 Task: Create a scrum project AgileGator. Add to scrum project AgileGator a team member softage.3@softage.net and assign as Project Lead. Add to scrum project AgileGator a team member softage.4@softage.net
Action: Mouse moved to (193, 54)
Screenshot: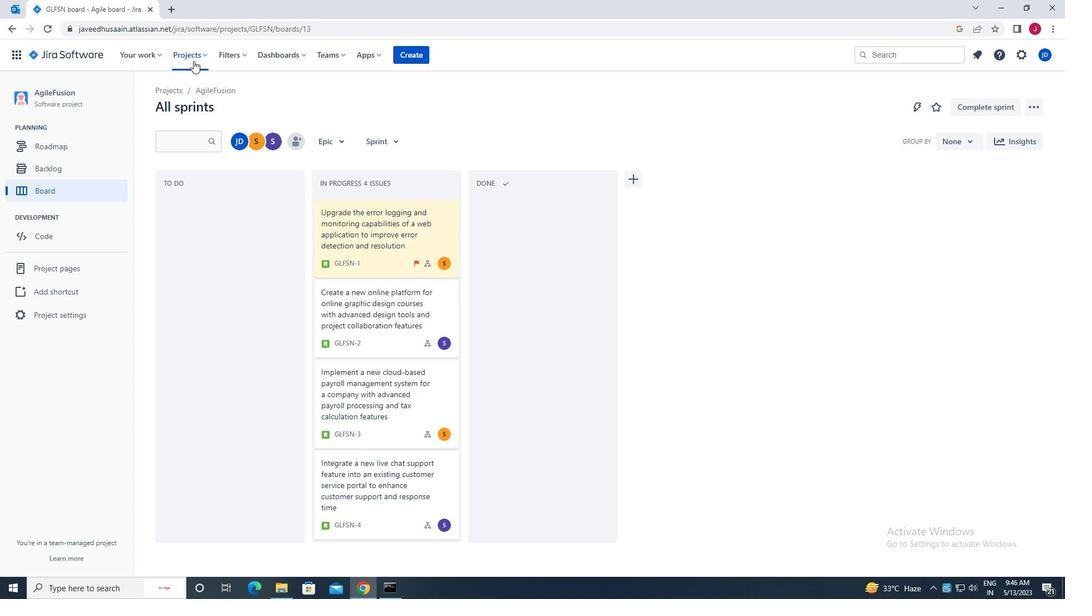 
Action: Mouse pressed left at (193, 54)
Screenshot: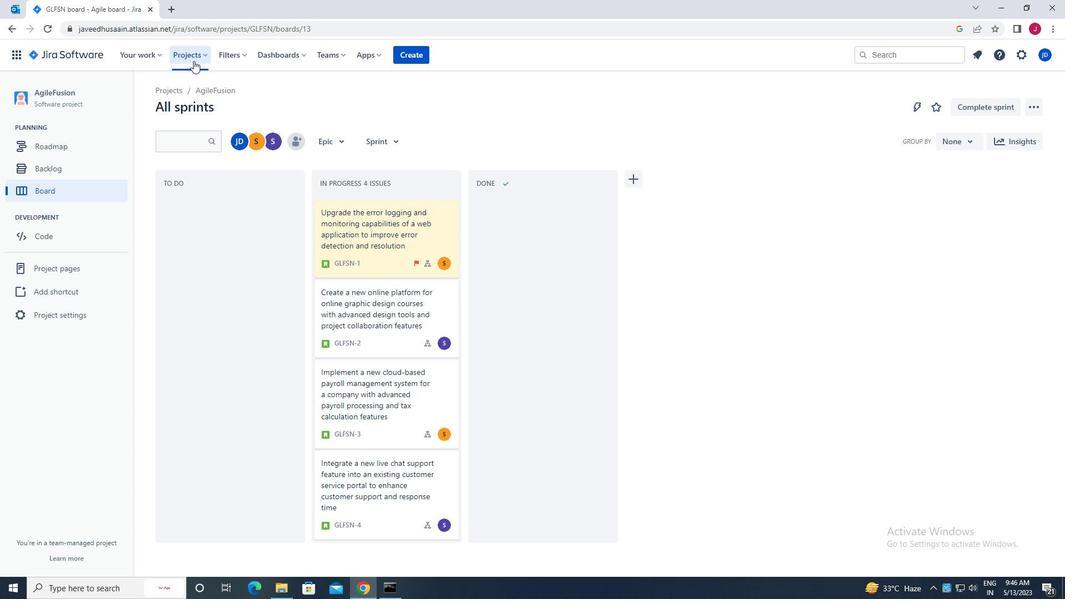 
Action: Mouse moved to (209, 276)
Screenshot: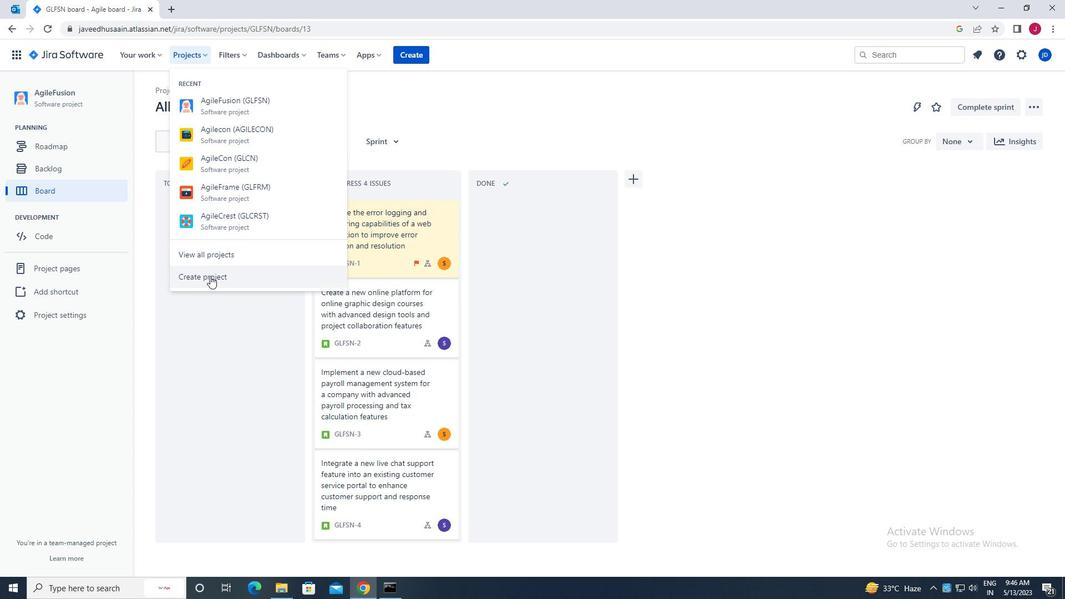 
Action: Mouse pressed left at (209, 276)
Screenshot: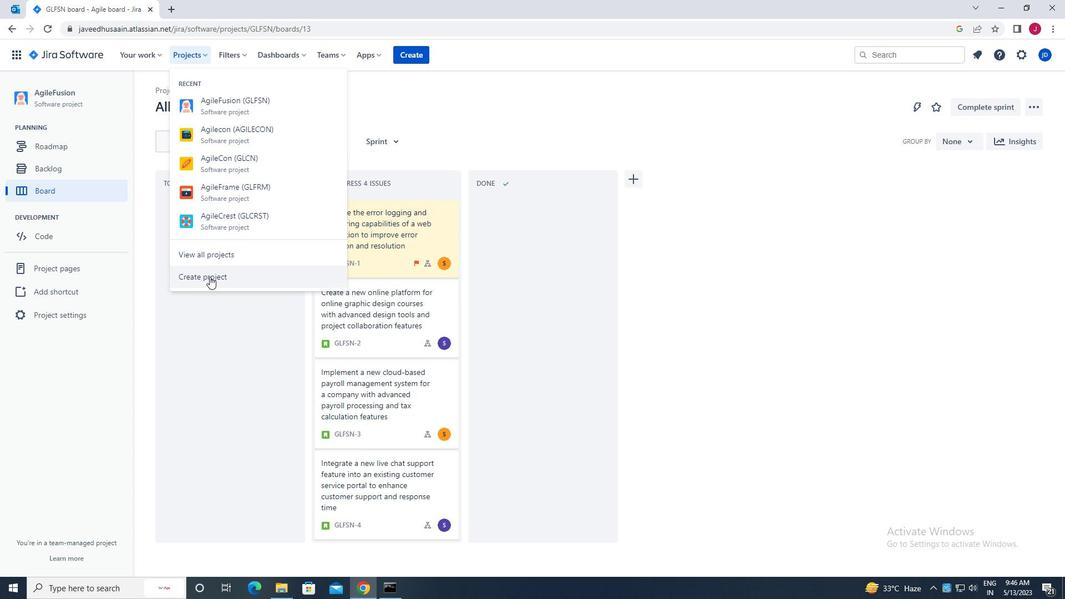 
Action: Mouse moved to (680, 278)
Screenshot: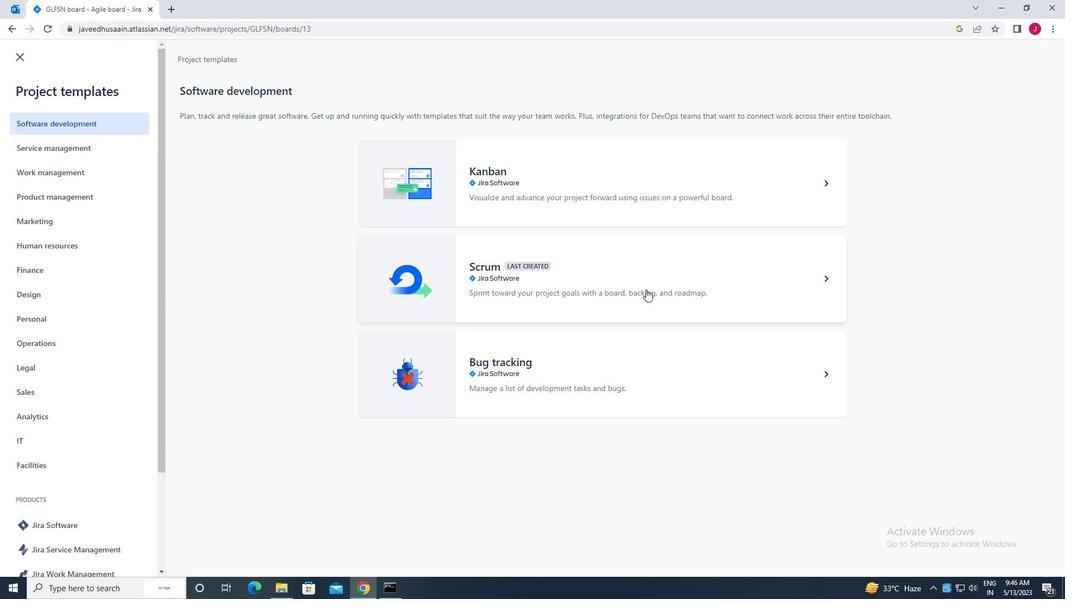 
Action: Mouse pressed left at (680, 278)
Screenshot: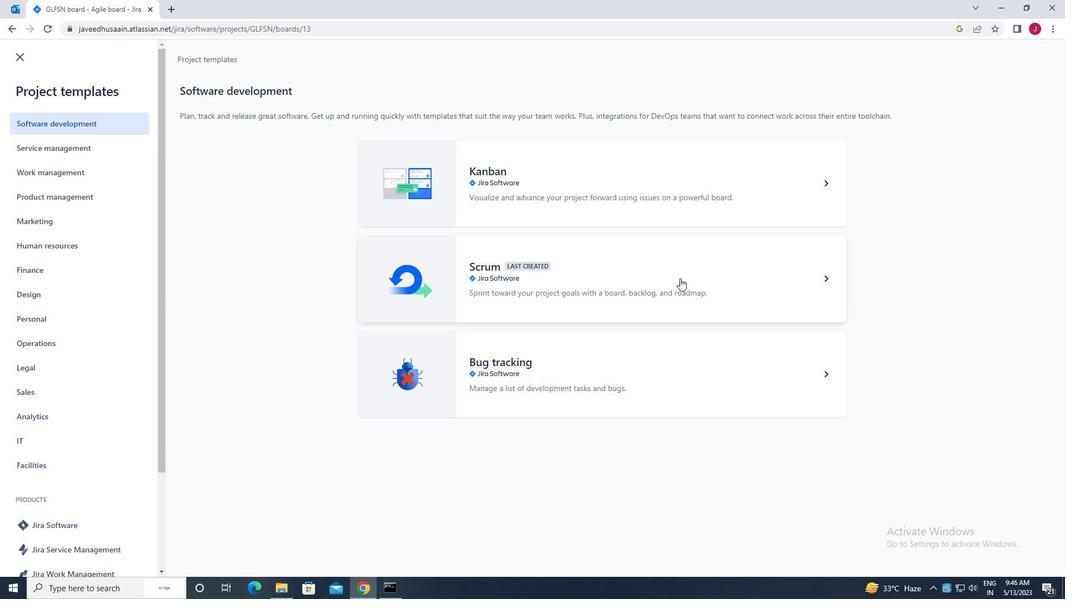 
Action: Mouse moved to (827, 553)
Screenshot: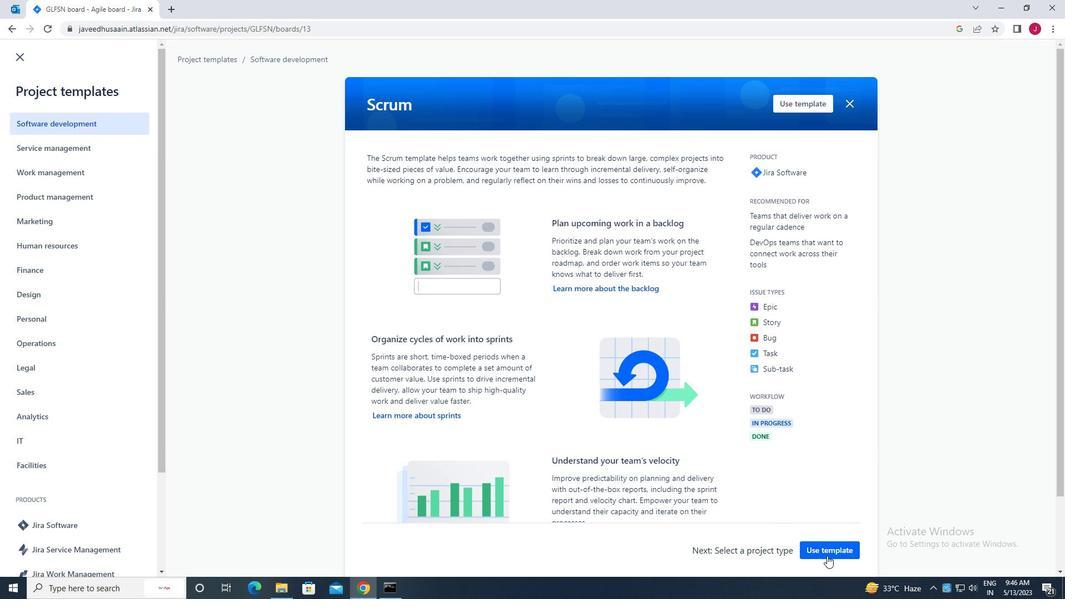 
Action: Mouse pressed left at (827, 553)
Screenshot: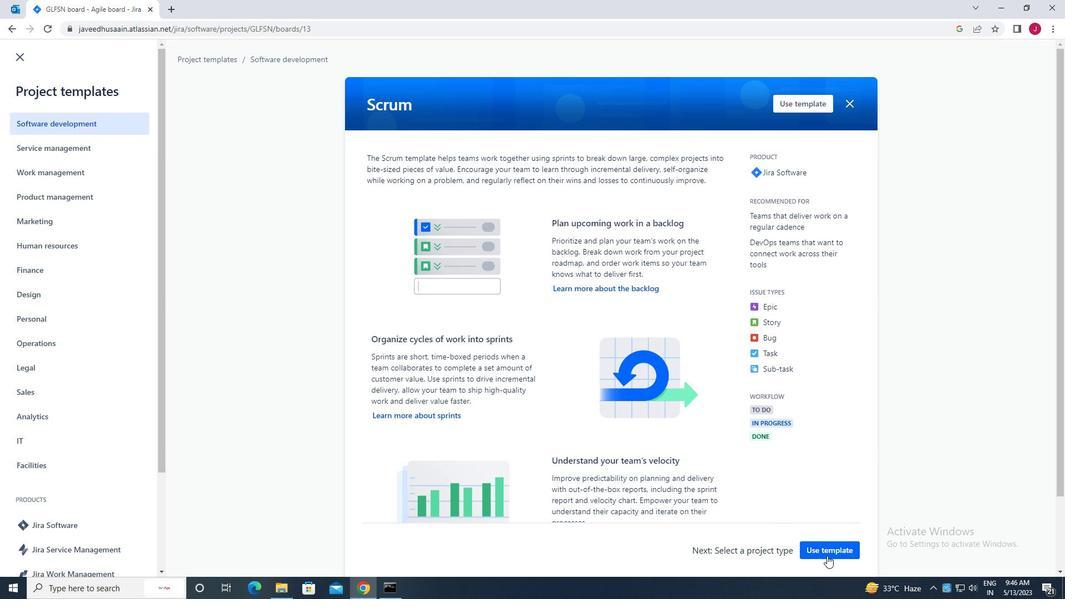 
Action: Mouse moved to (423, 545)
Screenshot: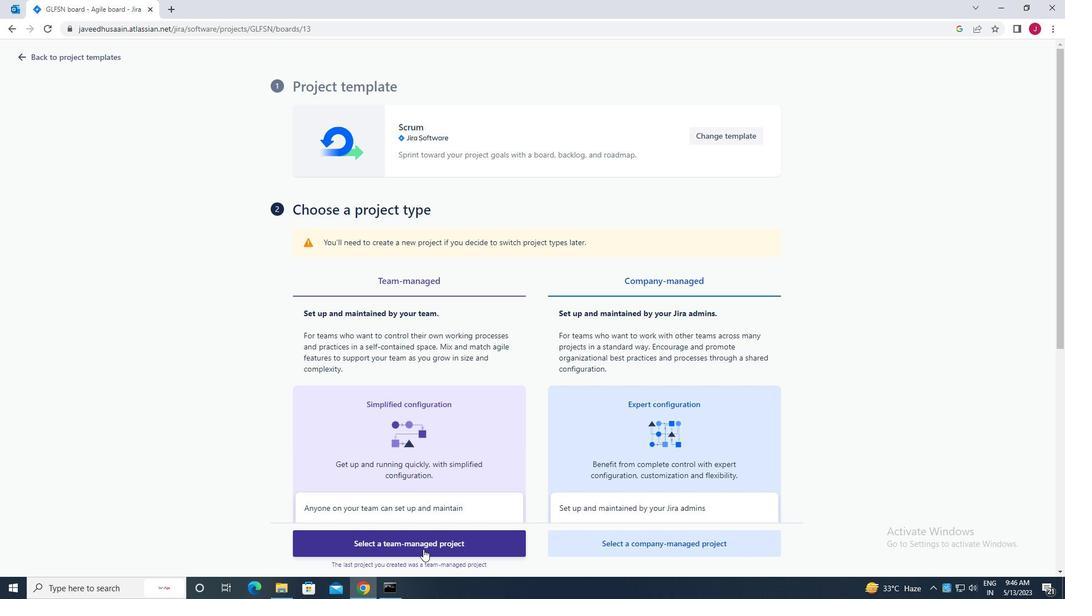 
Action: Mouse pressed left at (423, 545)
Screenshot: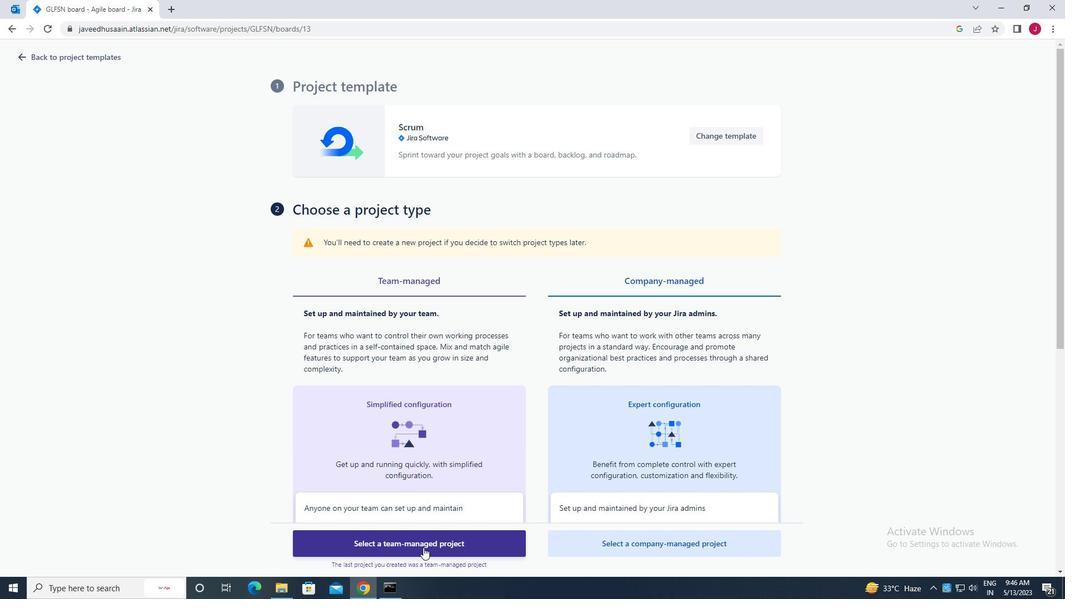 
Action: Mouse moved to (344, 255)
Screenshot: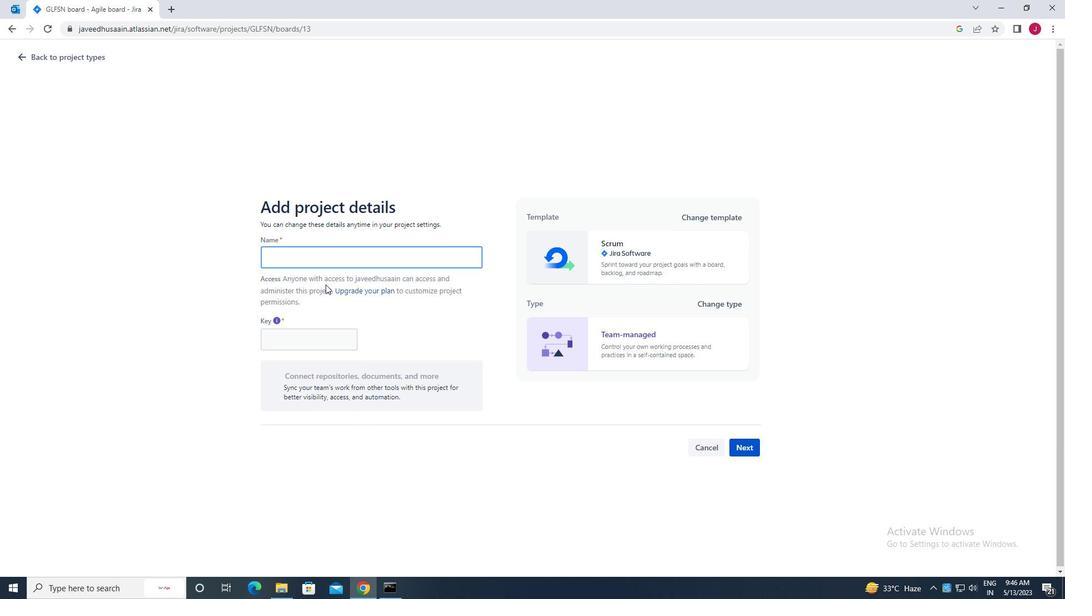 
Action: Mouse pressed left at (344, 255)
Screenshot: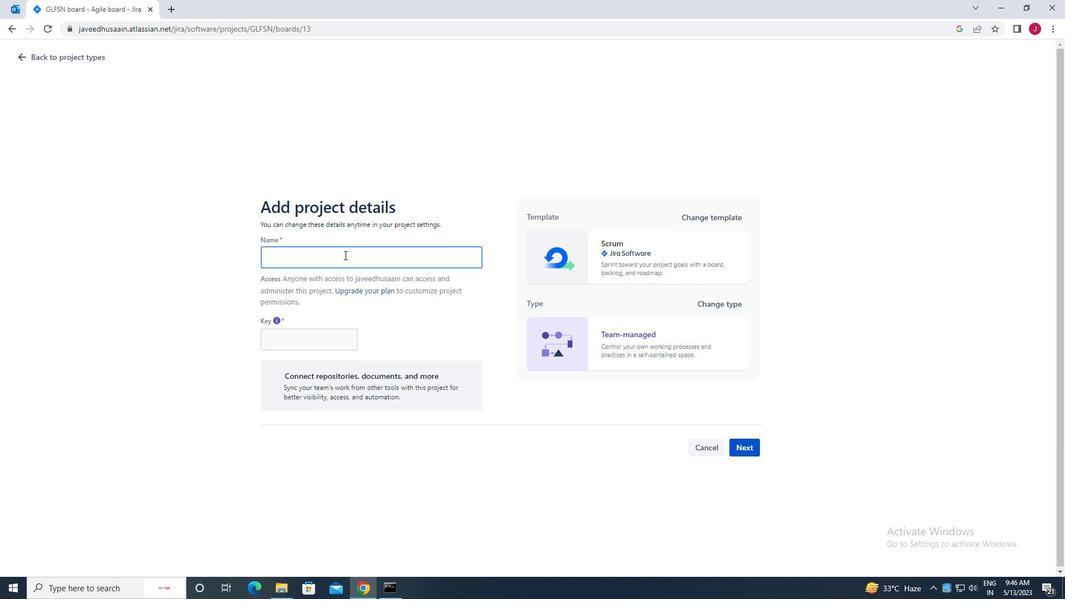 
Action: Key pressed <Key.caps_lock>a<Key.caps_lock>gile<Key.caps_lock>g<Key.caps_lock>ator
Screenshot: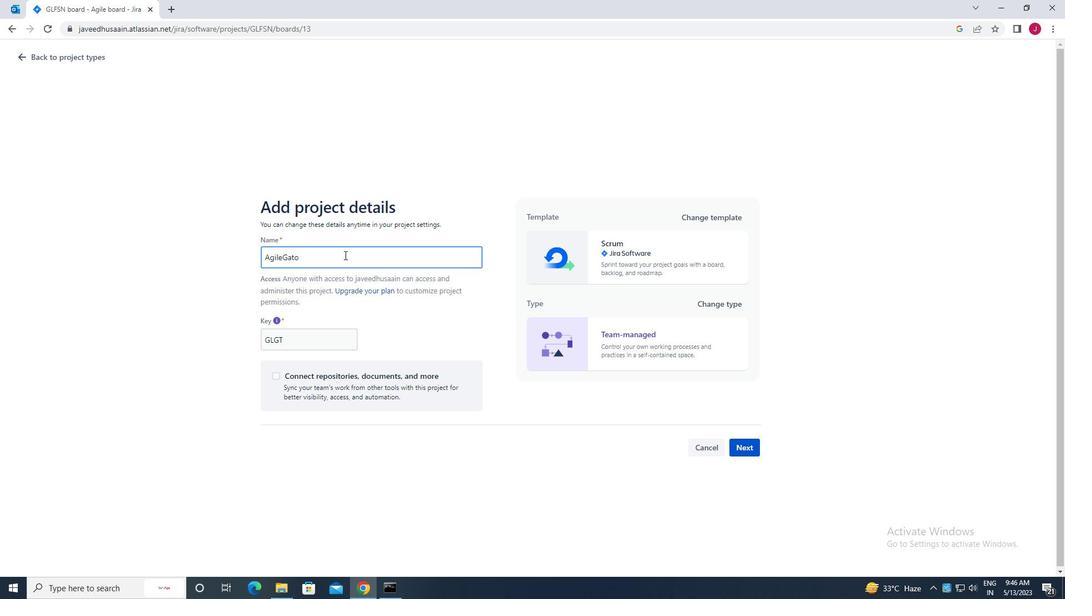 
Action: Mouse moved to (737, 448)
Screenshot: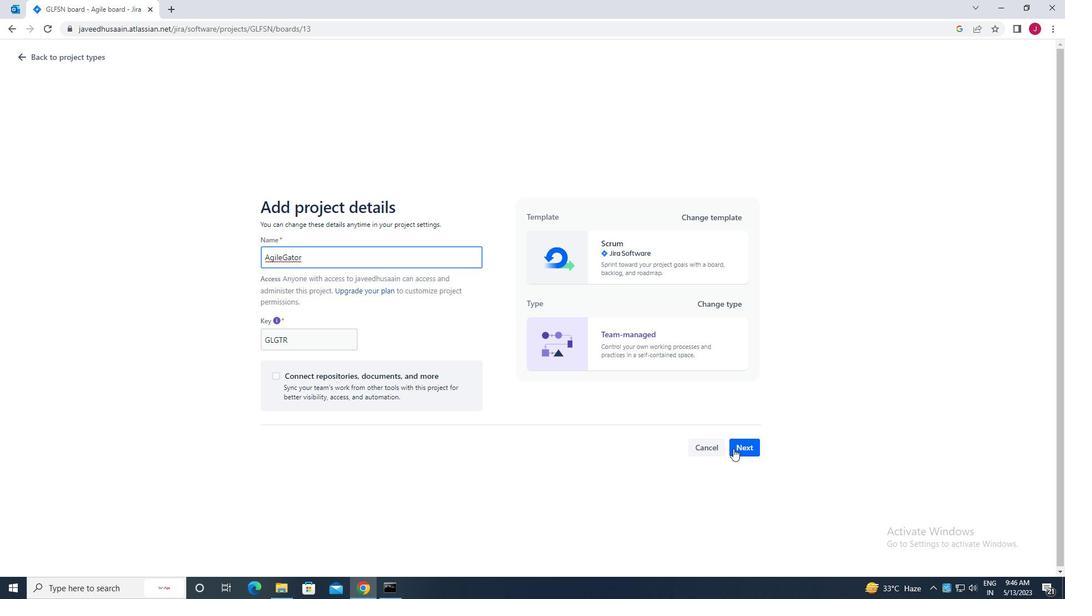 
Action: Mouse pressed left at (737, 448)
Screenshot: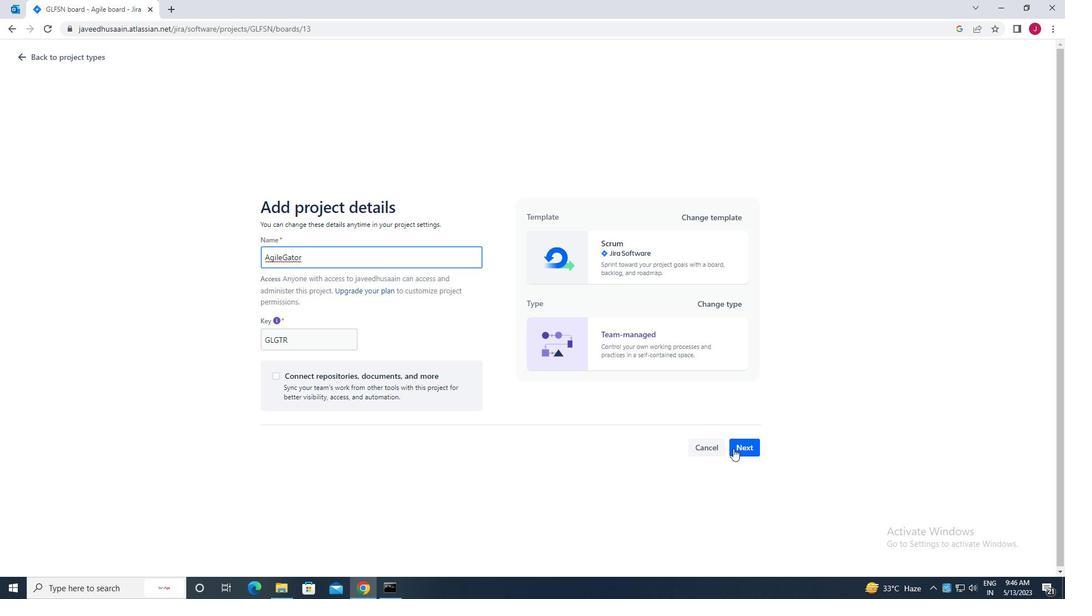 
Action: Mouse moved to (654, 380)
Screenshot: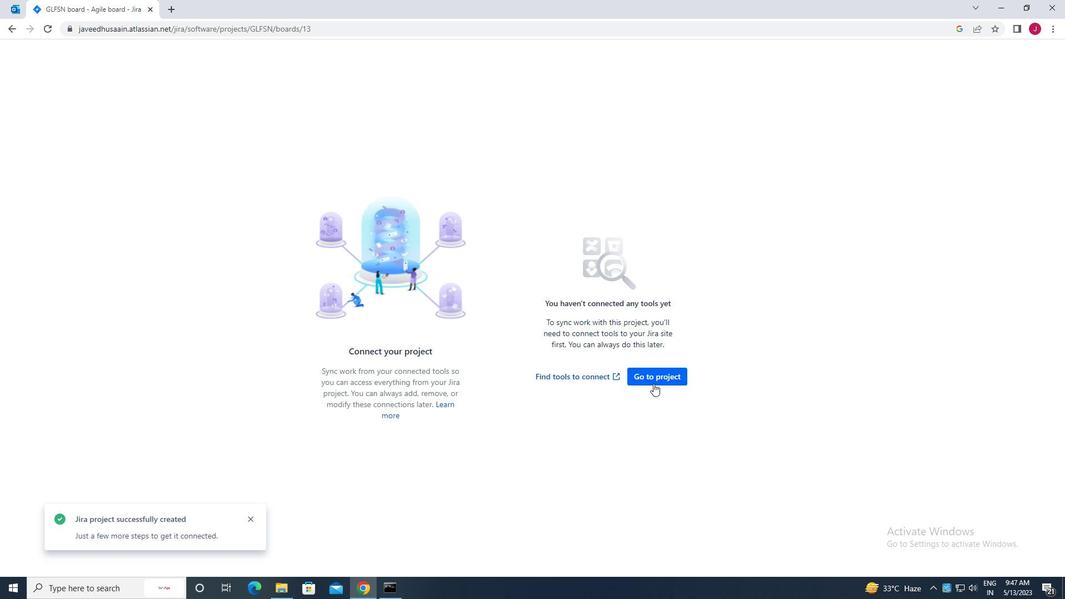 
Action: Mouse pressed left at (654, 380)
Screenshot: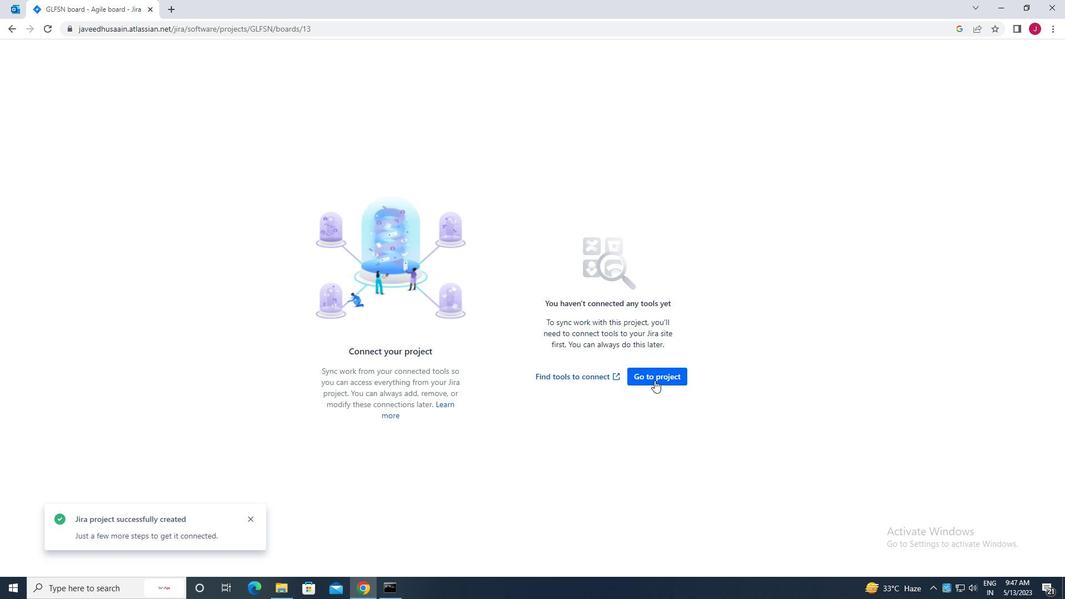 
Action: Mouse moved to (251, 518)
Screenshot: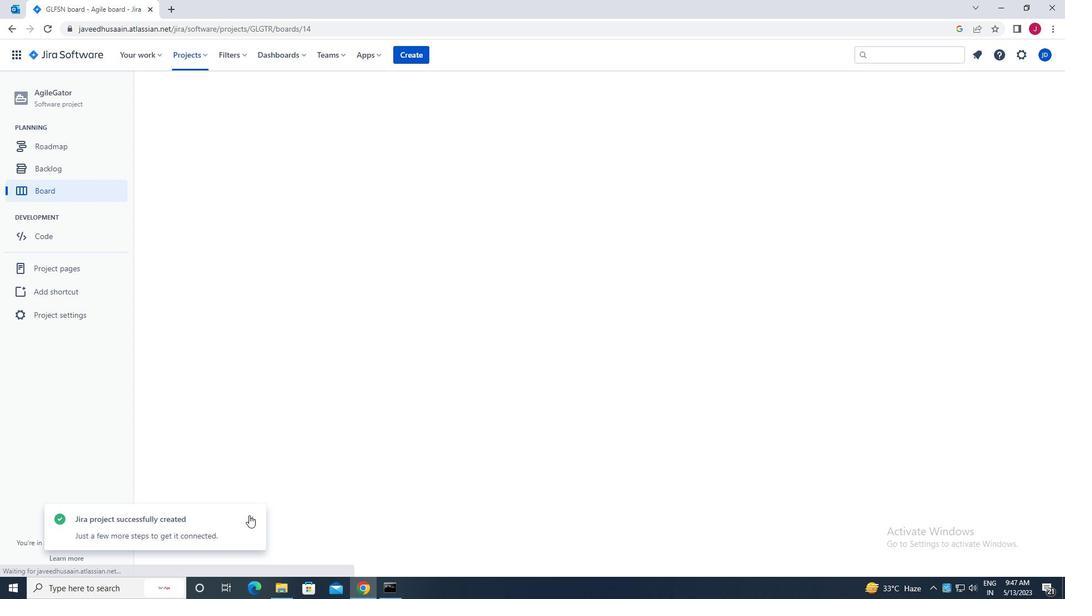 
Action: Mouse pressed left at (251, 518)
Screenshot: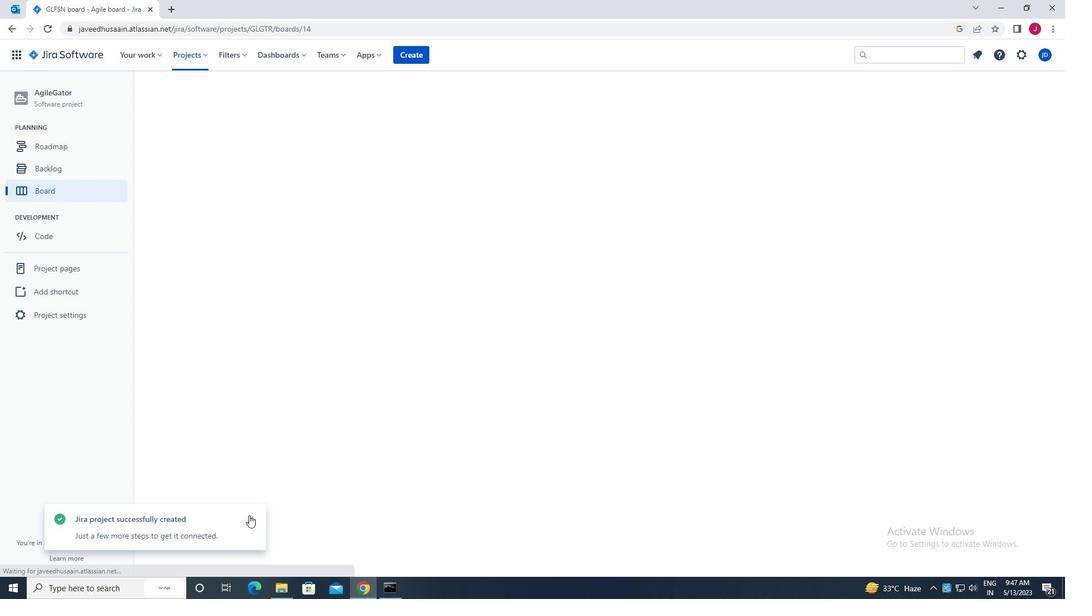 
Action: Mouse moved to (263, 153)
Screenshot: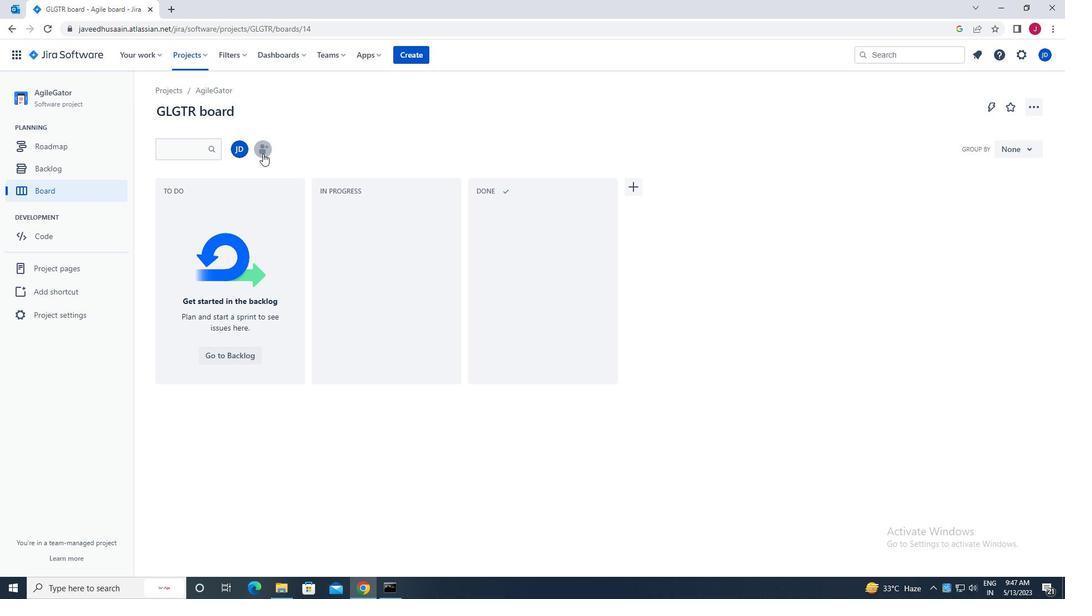 
Action: Mouse pressed left at (263, 153)
Screenshot: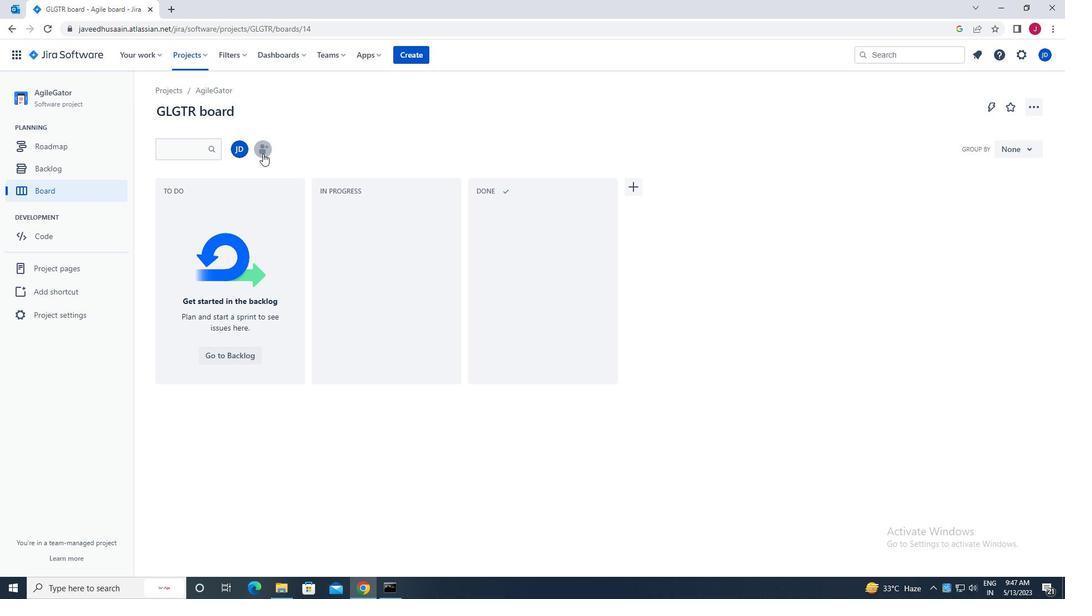 
Action: Mouse moved to (475, 137)
Screenshot: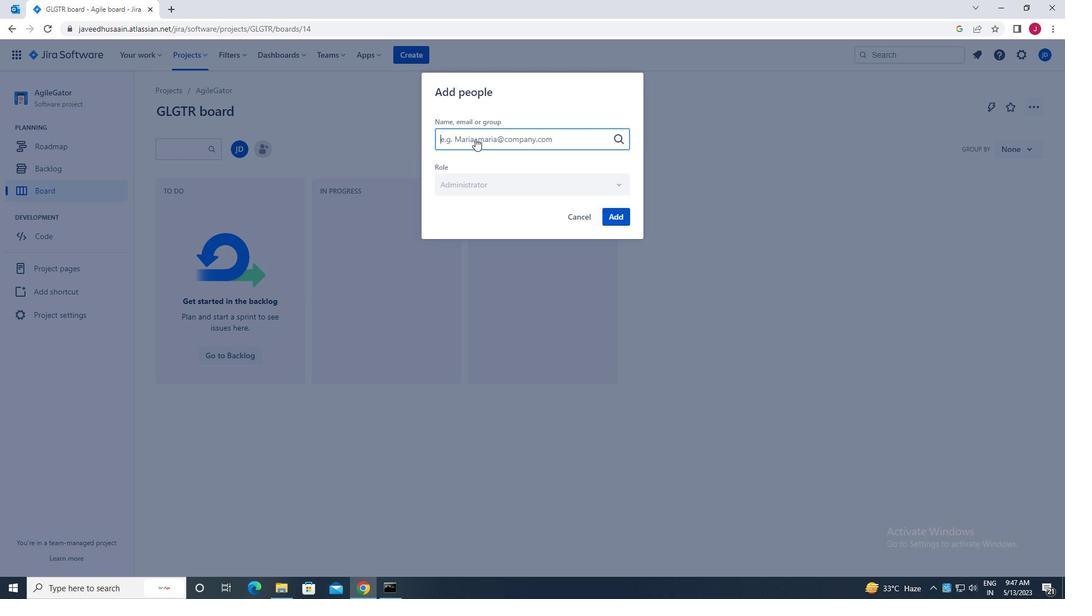 
Action: Mouse pressed left at (475, 137)
Screenshot: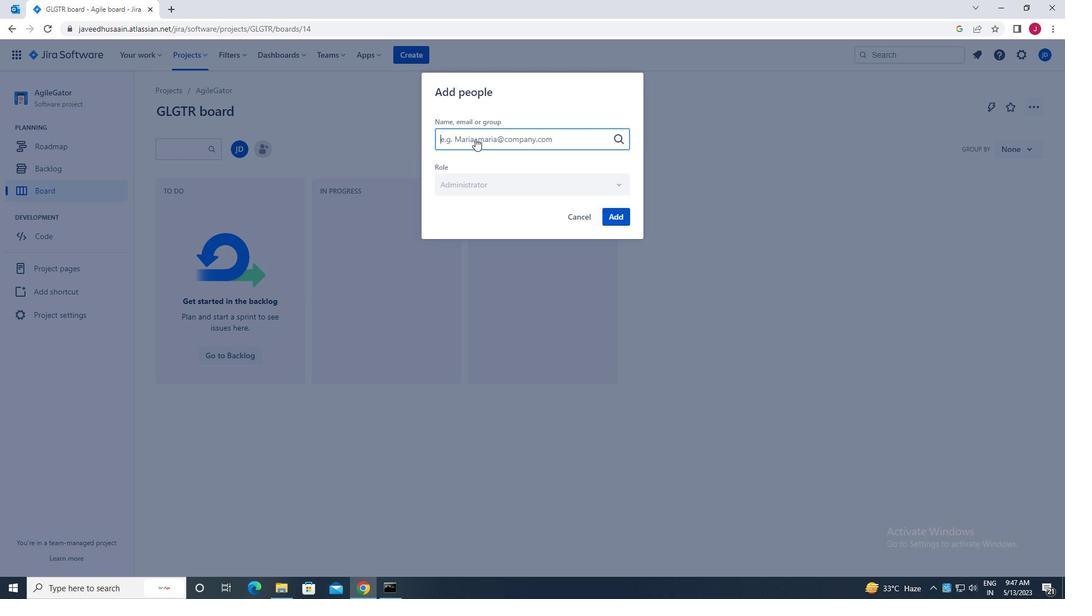 
Action: Mouse moved to (475, 137)
Screenshot: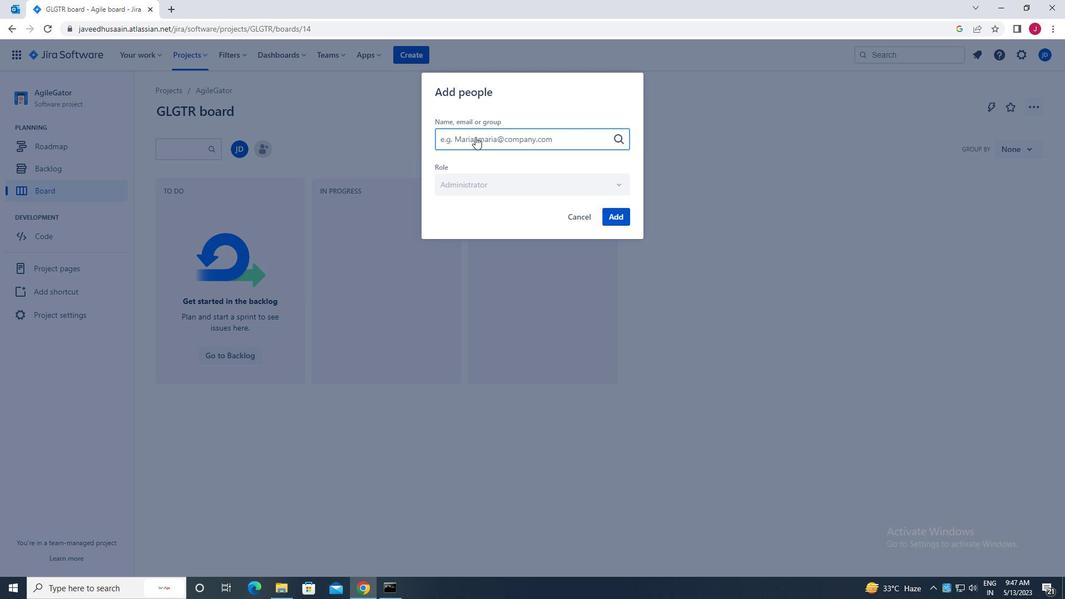 
Action: Key pressed softage.3<Key.shift>@SOFTAGE.NET
Screenshot: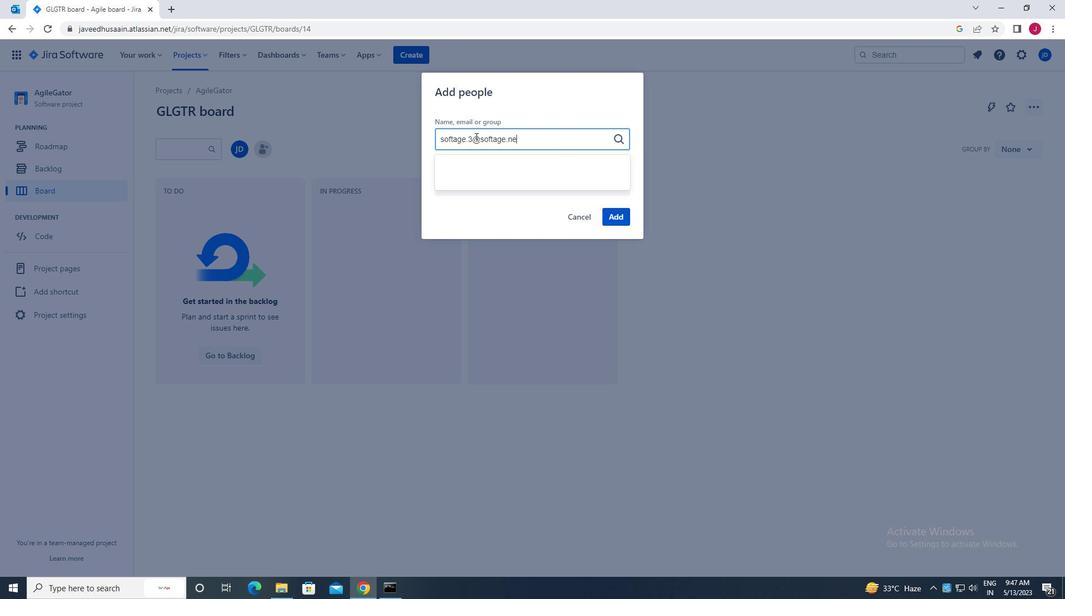
Action: Mouse moved to (503, 193)
Screenshot: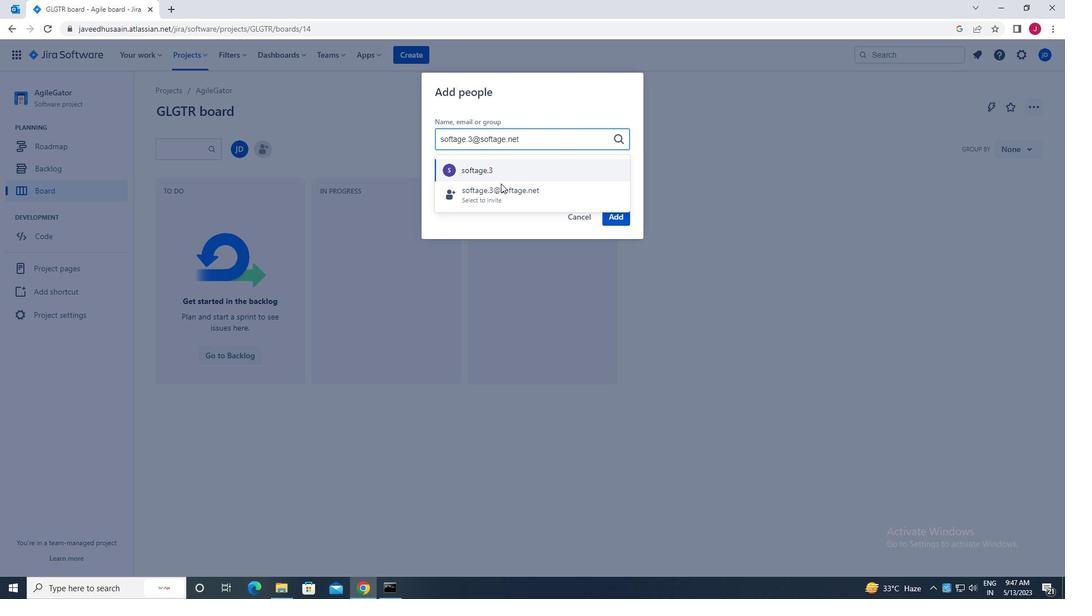 
Action: Mouse pressed left at (503, 193)
Screenshot: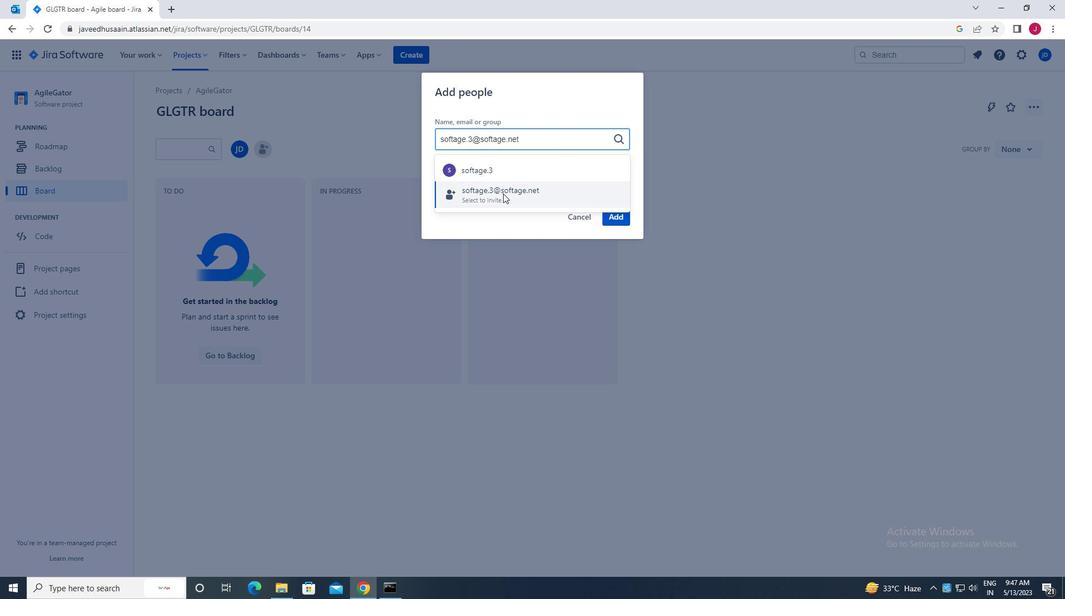 
Action: Mouse moved to (619, 217)
Screenshot: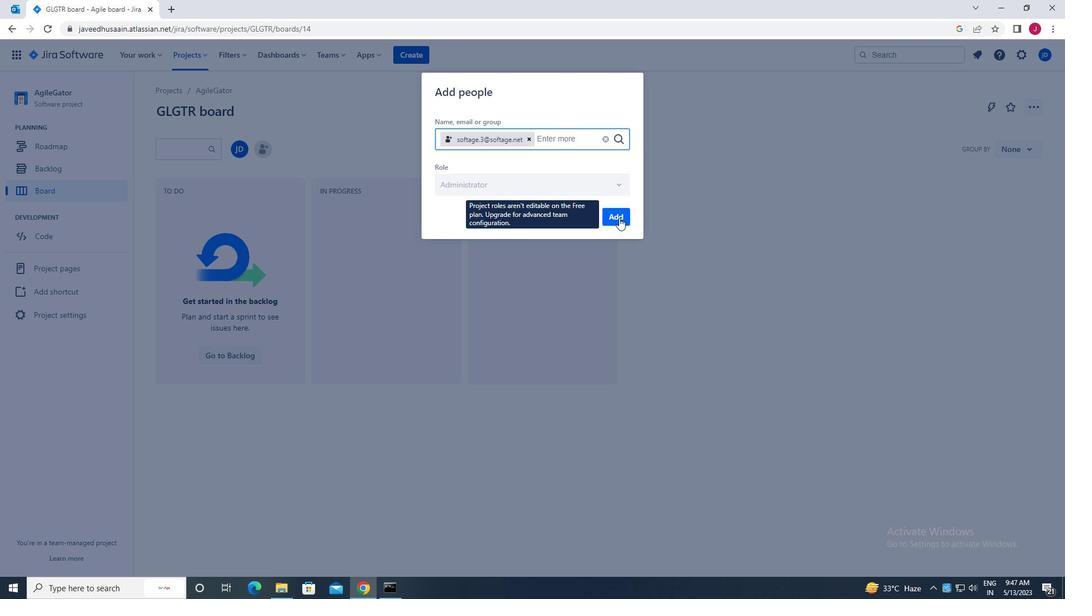 
Action: Mouse pressed left at (619, 217)
Screenshot: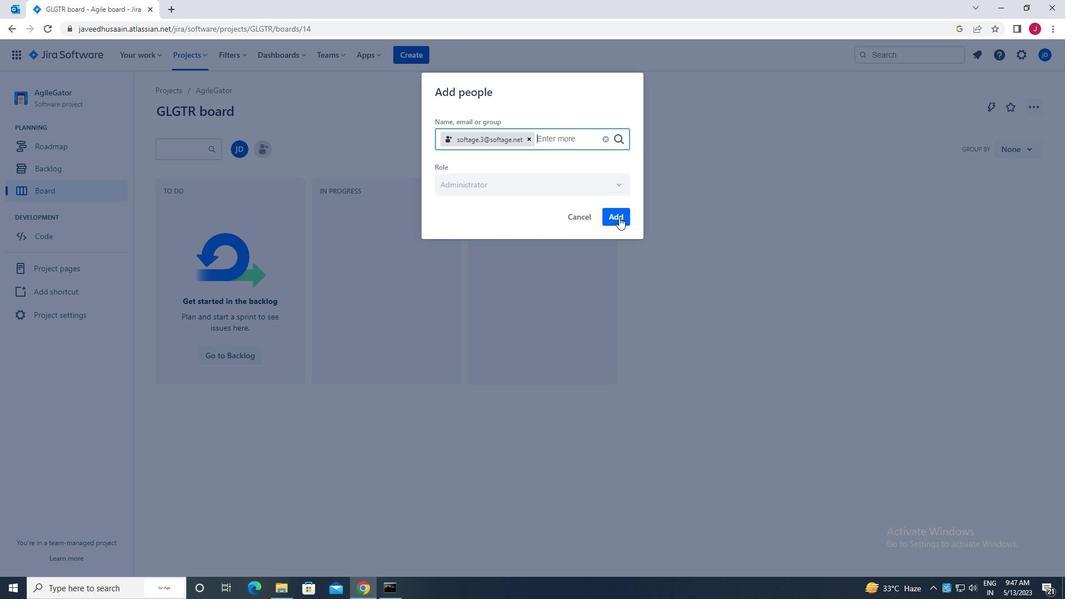 
Action: Mouse moved to (68, 316)
Screenshot: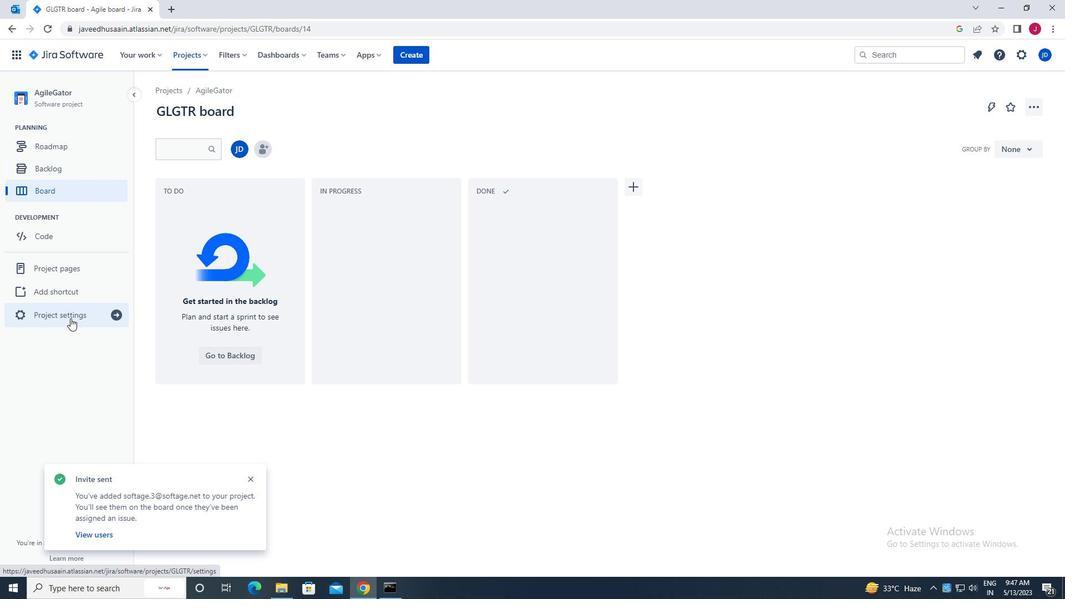
Action: Mouse pressed left at (68, 316)
Screenshot: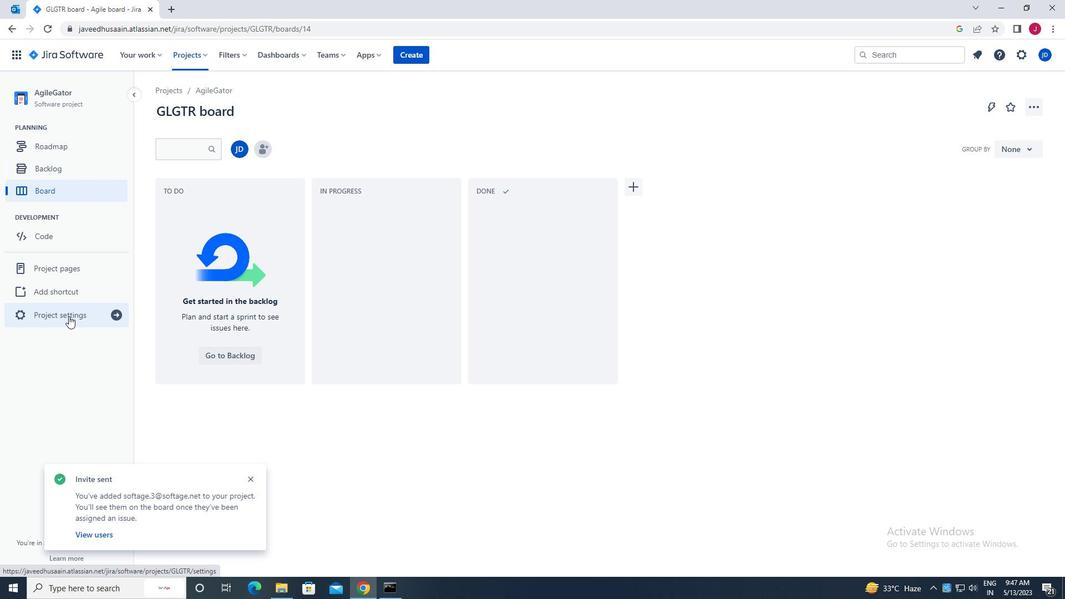 
Action: Mouse moved to (570, 411)
Screenshot: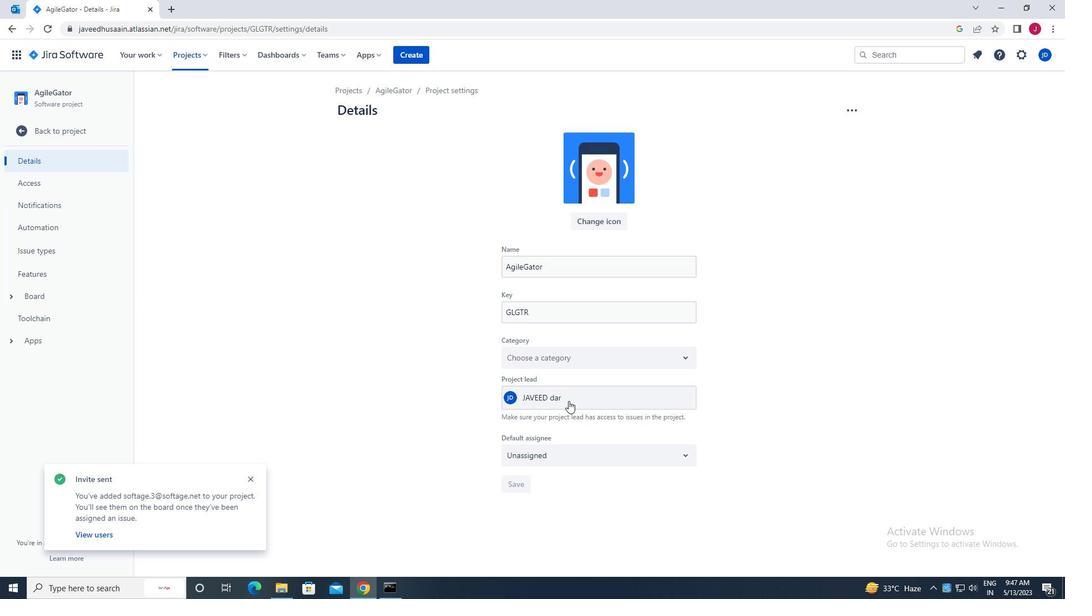 
Action: Mouse scrolled (570, 411) with delta (0, 0)
Screenshot: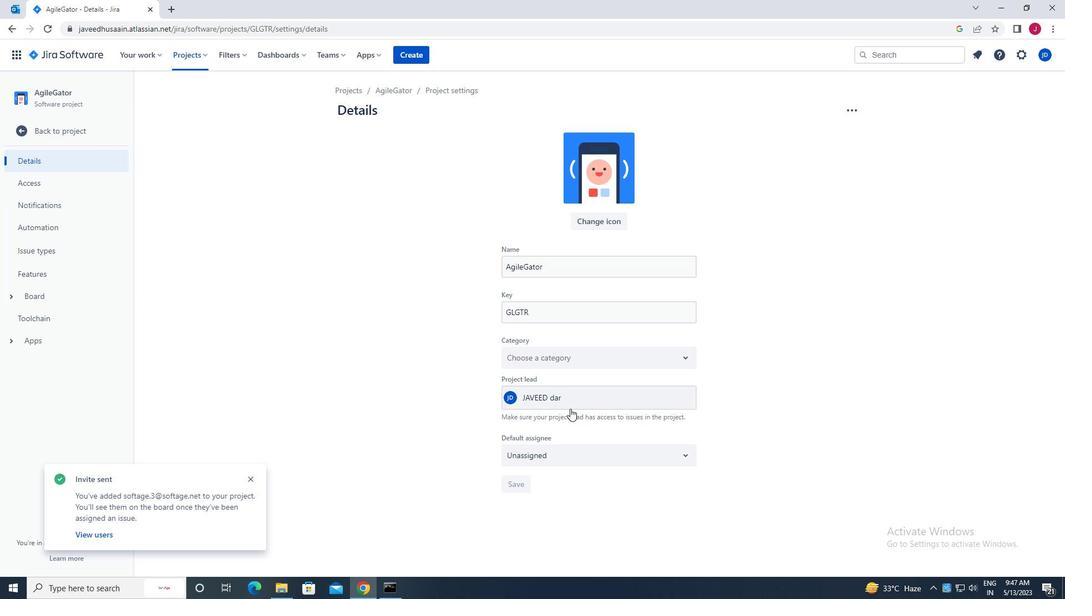 
Action: Mouse scrolled (570, 411) with delta (0, 0)
Screenshot: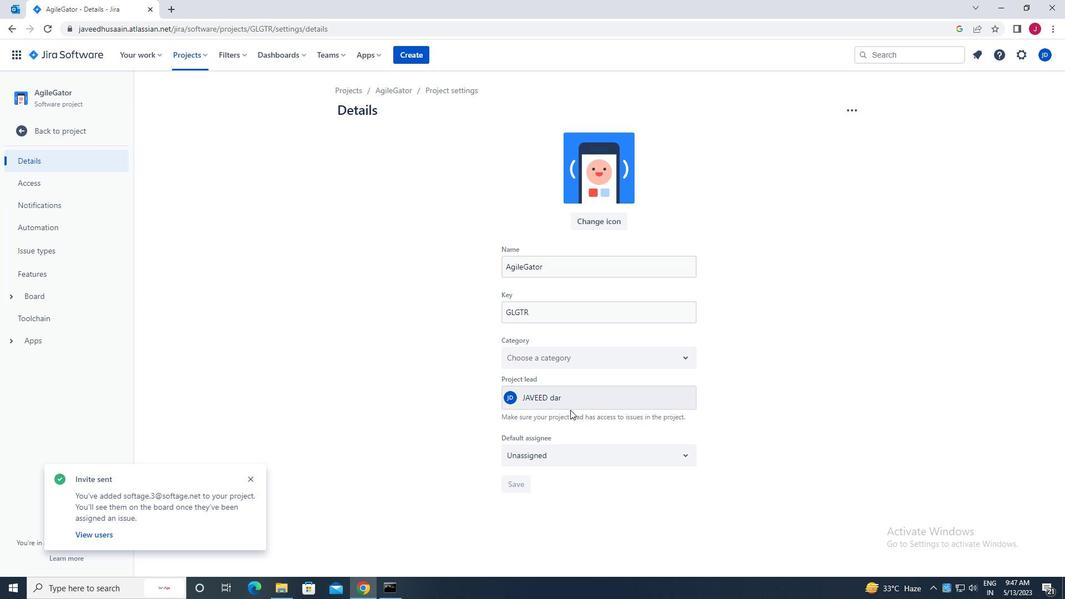 
Action: Mouse moved to (568, 396)
Screenshot: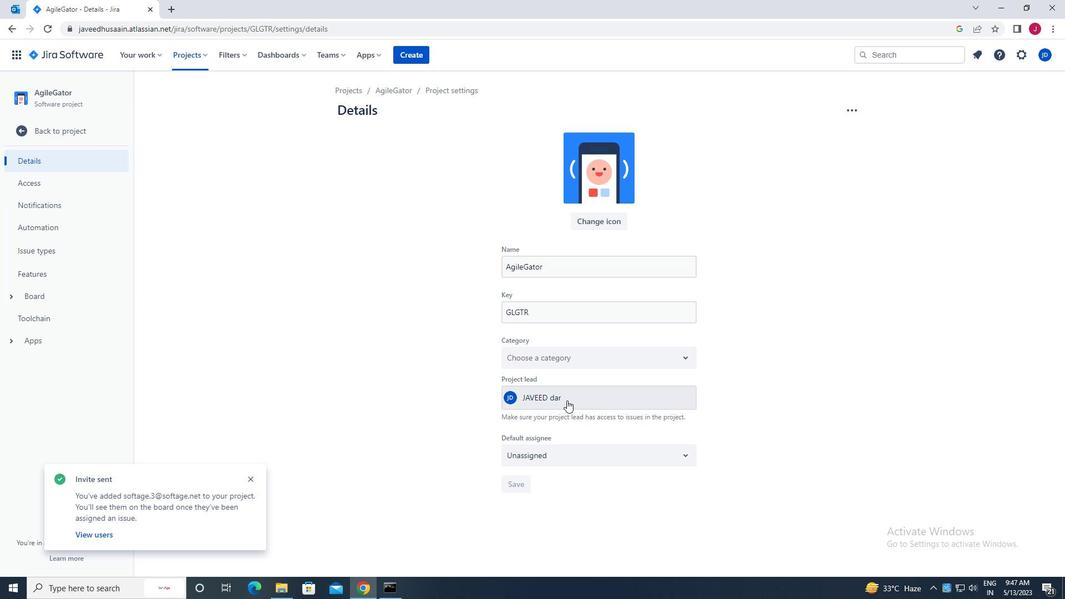 
Action: Mouse pressed left at (568, 396)
Screenshot: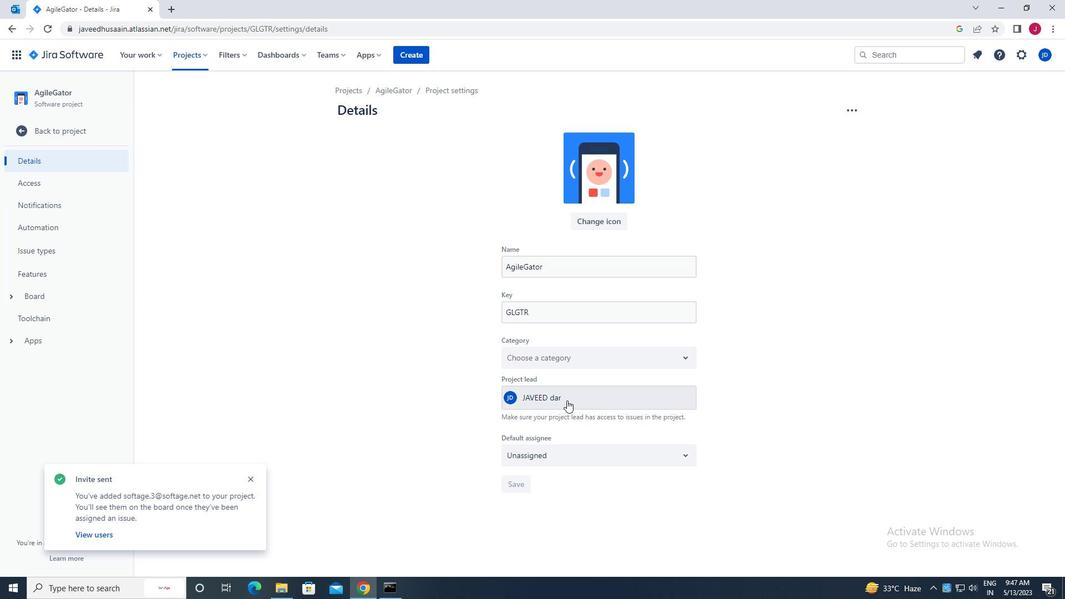 
Action: Mouse moved to (565, 395)
Screenshot: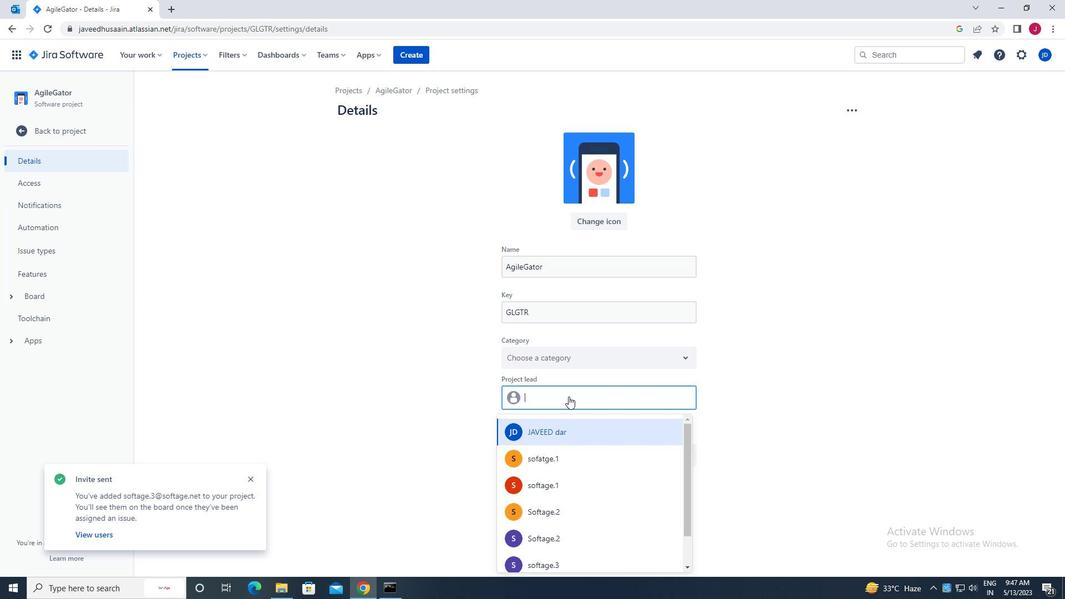
Action: Key pressed SOFTAGE.3<Key.shift>@SOFTAGE.NET
Screenshot: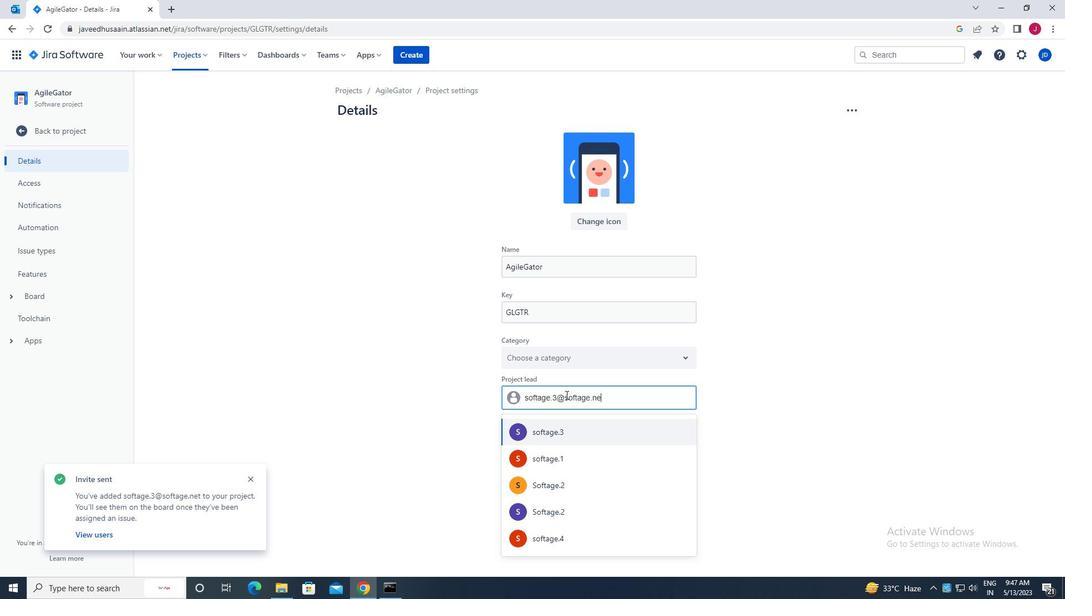 
Action: Mouse moved to (574, 428)
Screenshot: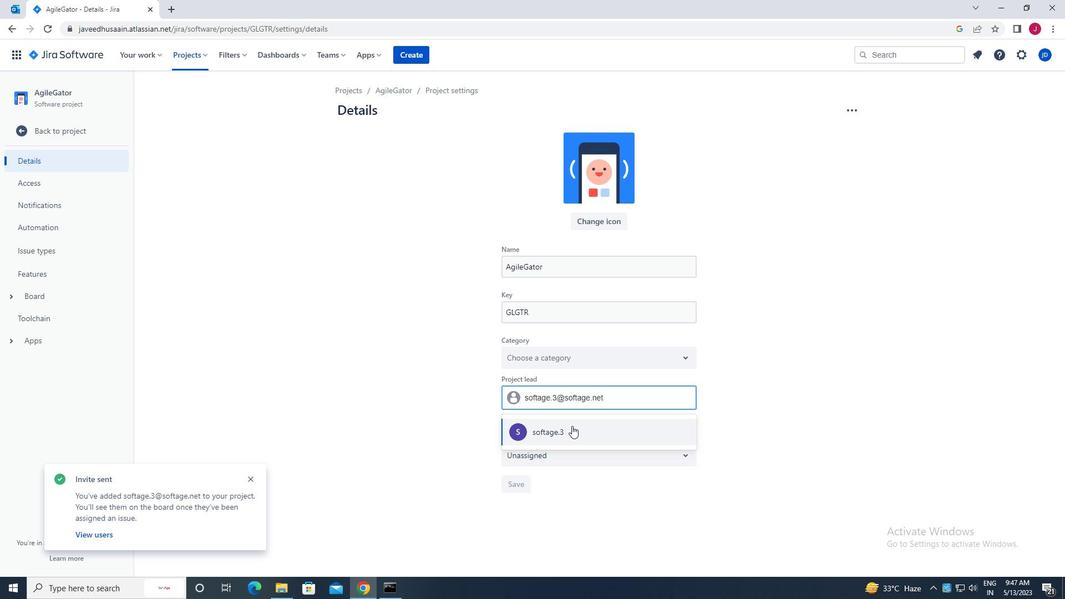 
Action: Mouse pressed left at (574, 428)
Screenshot: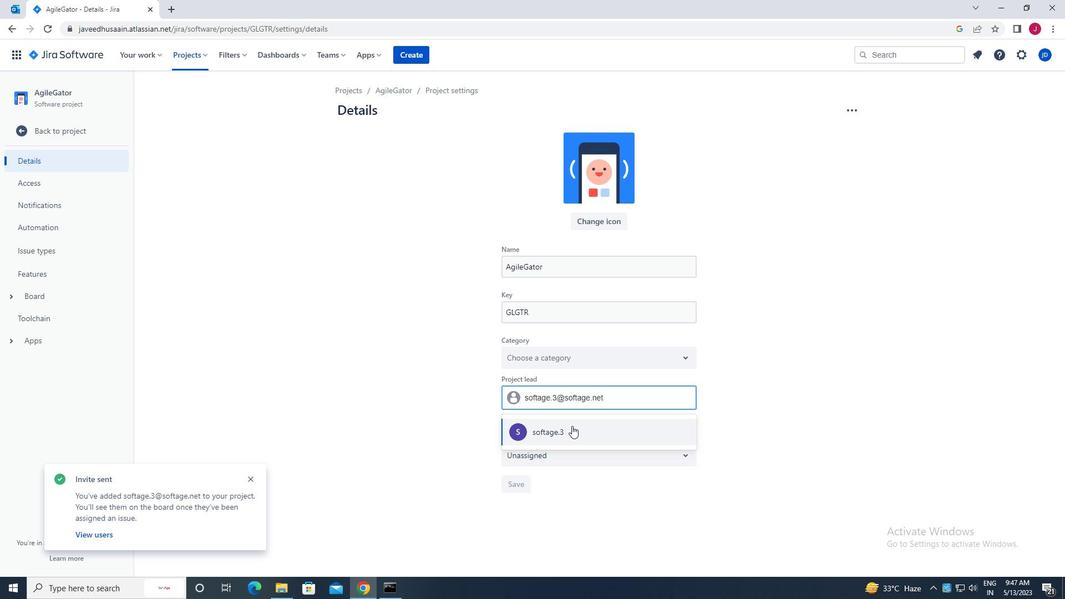 
Action: Mouse moved to (551, 451)
Screenshot: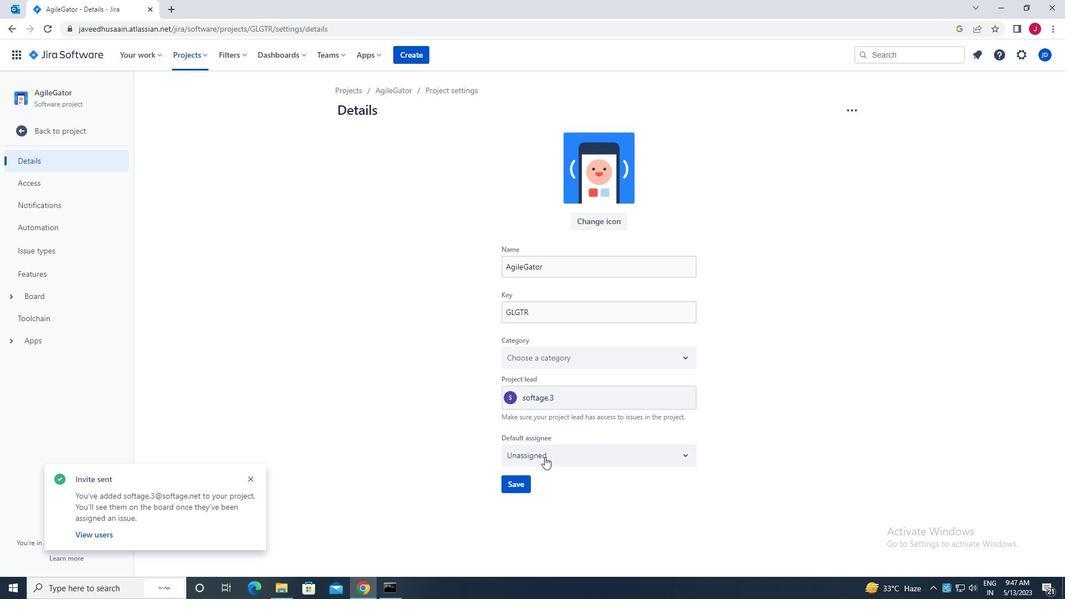 
Action: Mouse pressed left at (551, 451)
Screenshot: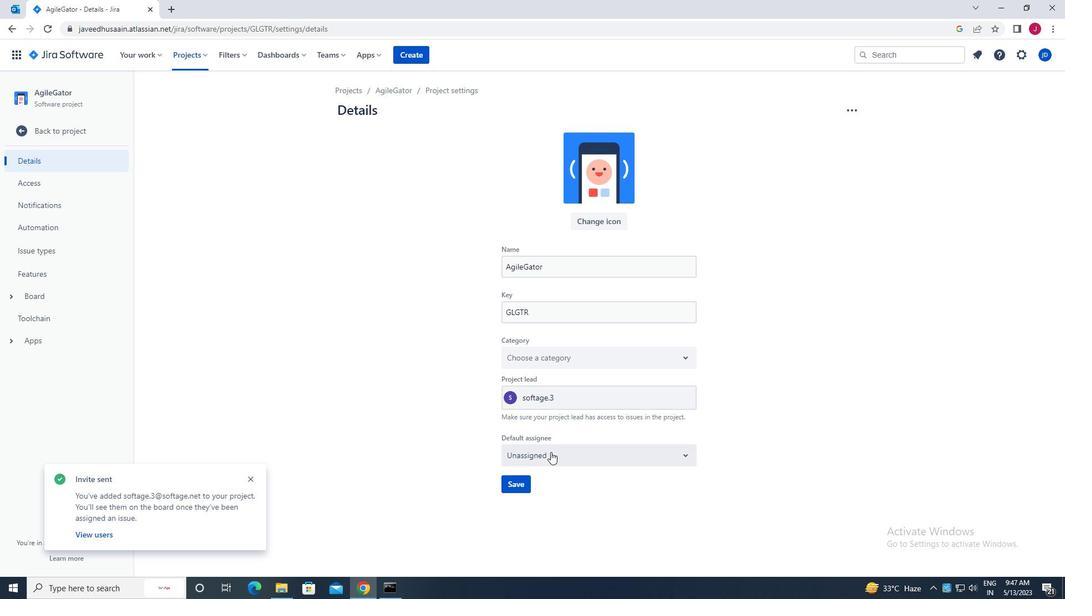 
Action: Mouse moved to (544, 484)
Screenshot: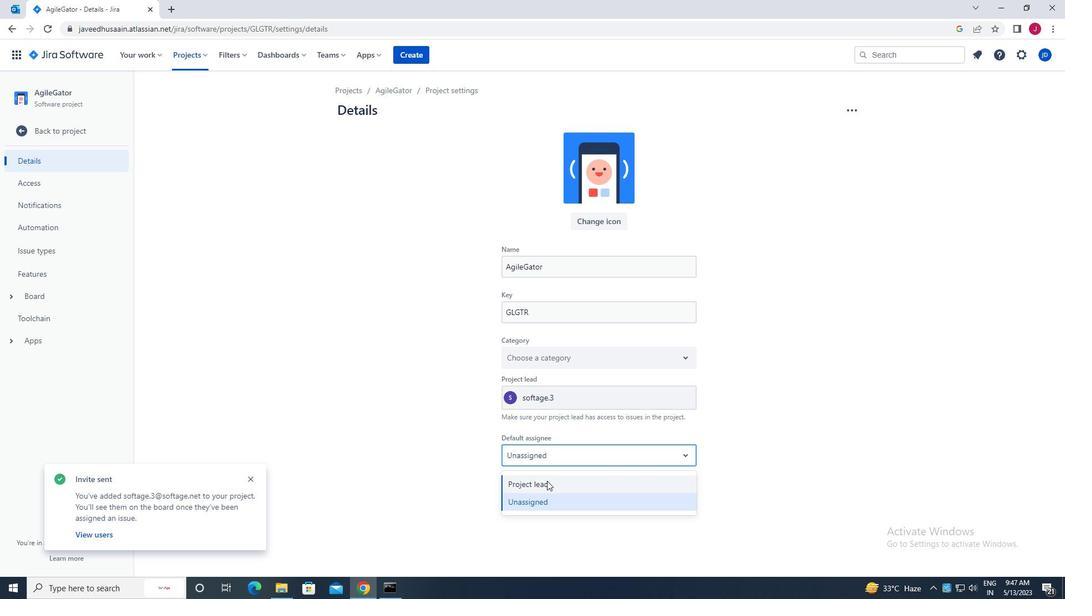 
Action: Mouse pressed left at (544, 484)
Screenshot: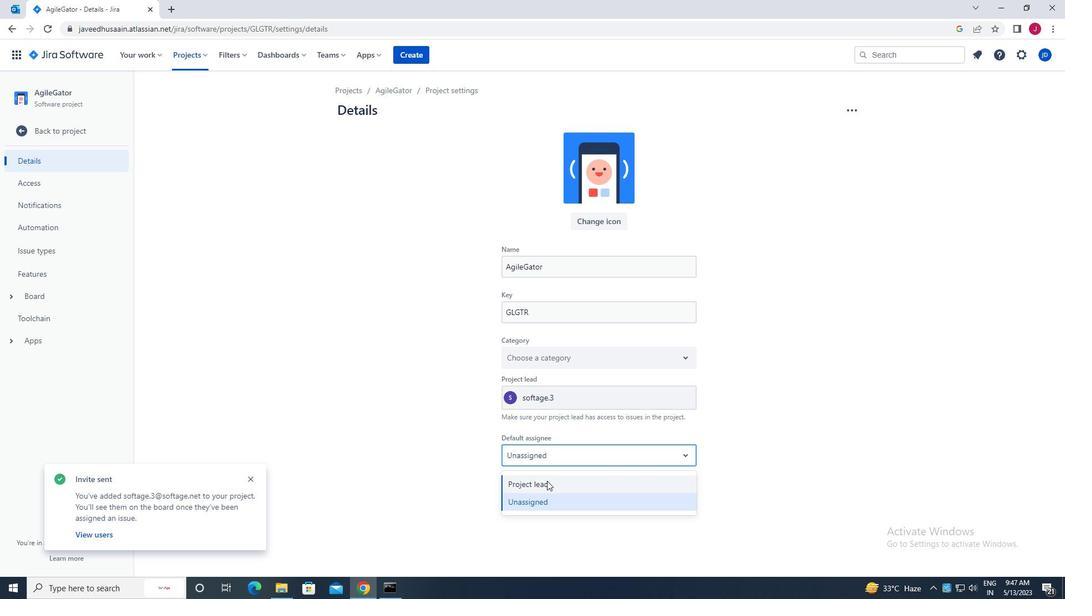 
Action: Mouse moved to (515, 484)
Screenshot: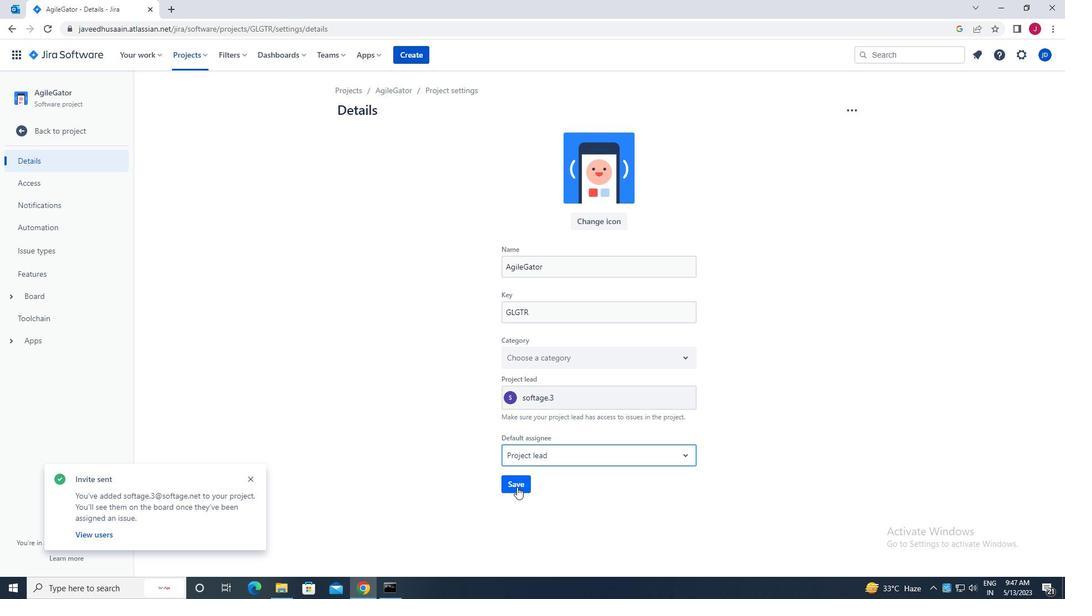 
Action: Mouse pressed left at (515, 484)
Screenshot: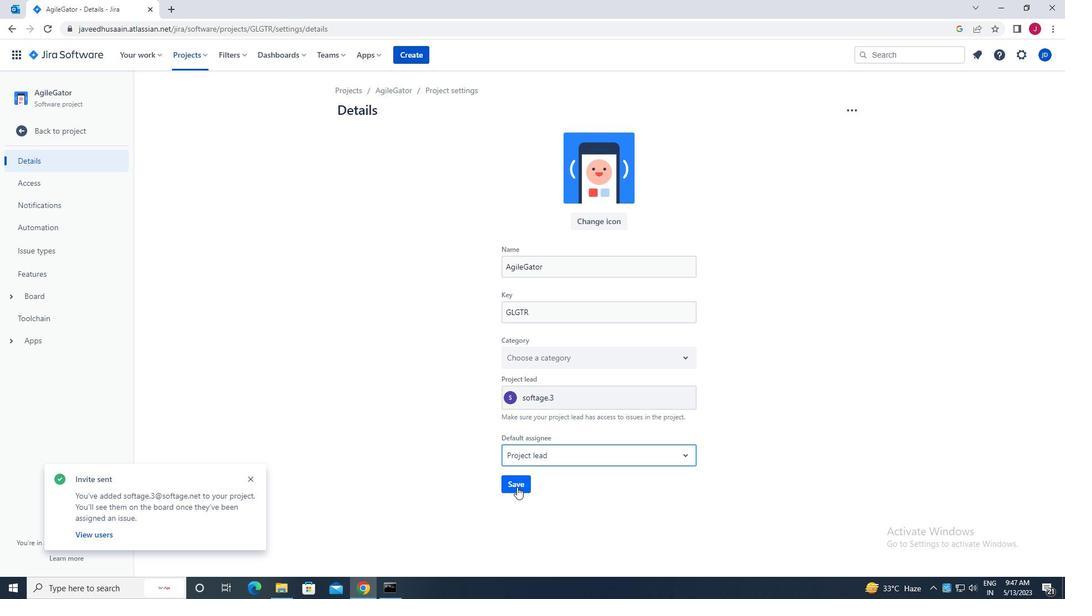 
Action: Mouse moved to (251, 478)
Screenshot: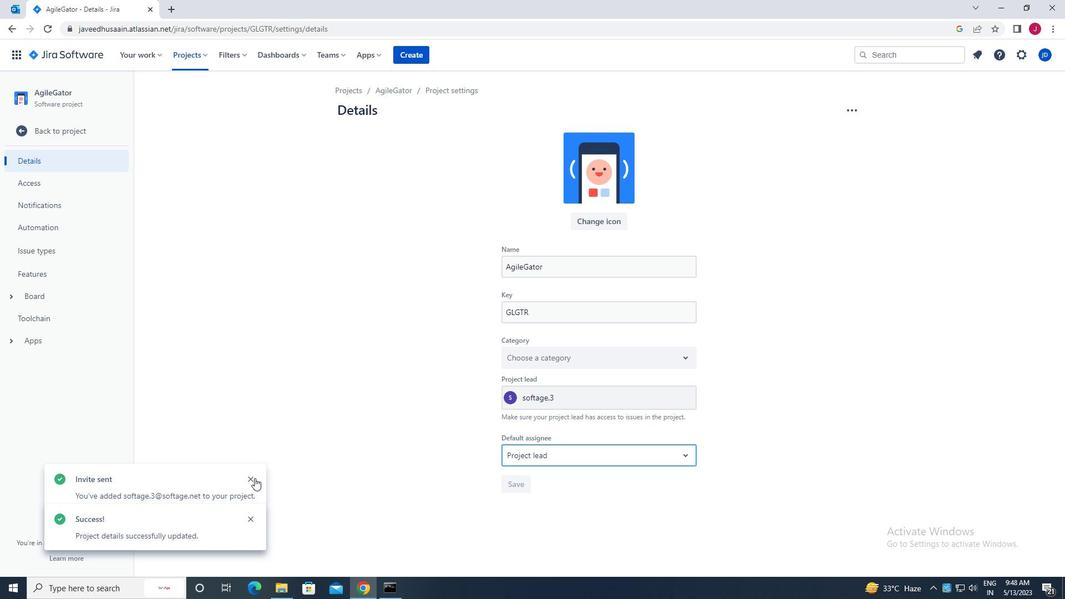 
Action: Mouse pressed left at (251, 478)
Screenshot: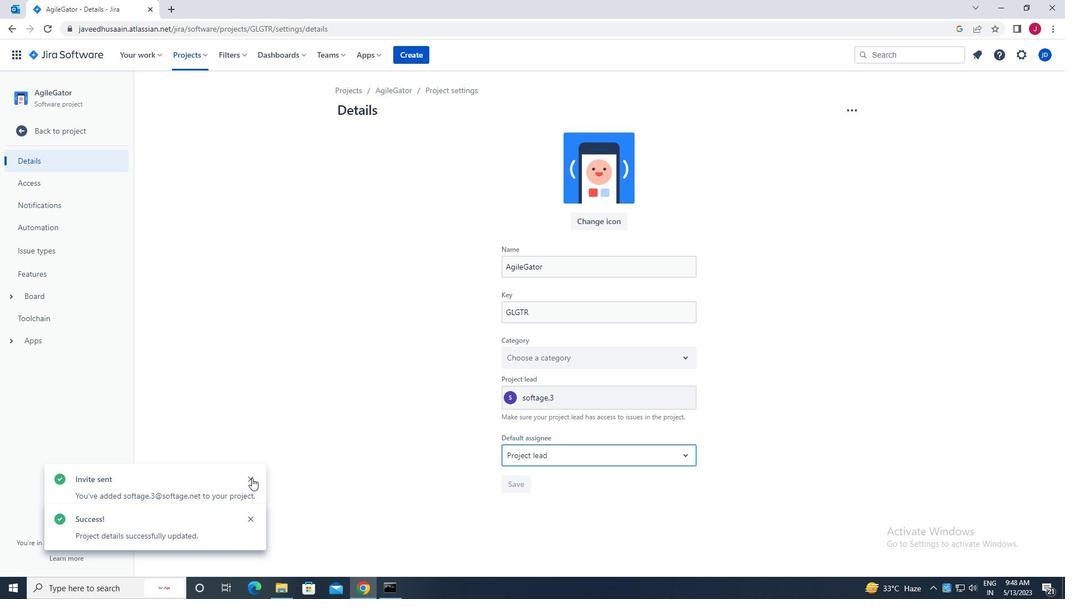 
Action: Mouse moved to (249, 518)
Screenshot: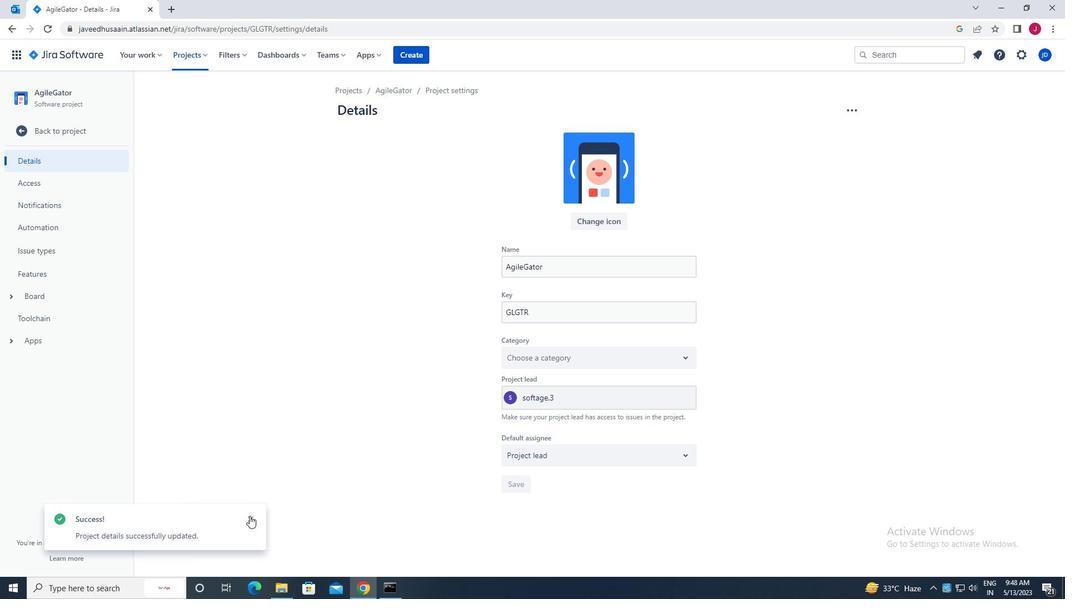 
Action: Mouse pressed left at (249, 518)
Screenshot: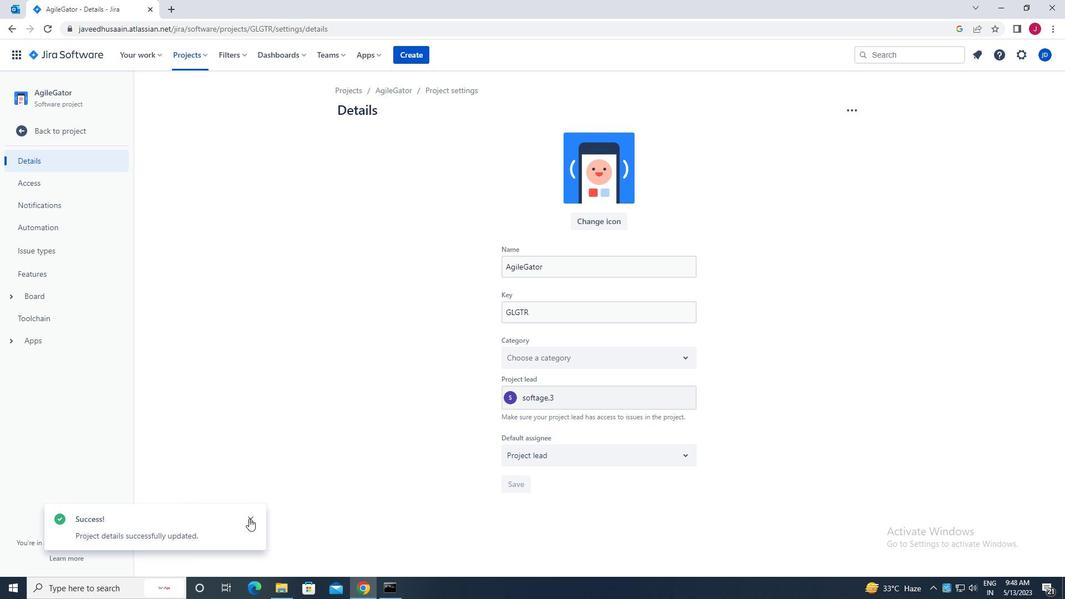 
Action: Mouse moved to (78, 128)
Screenshot: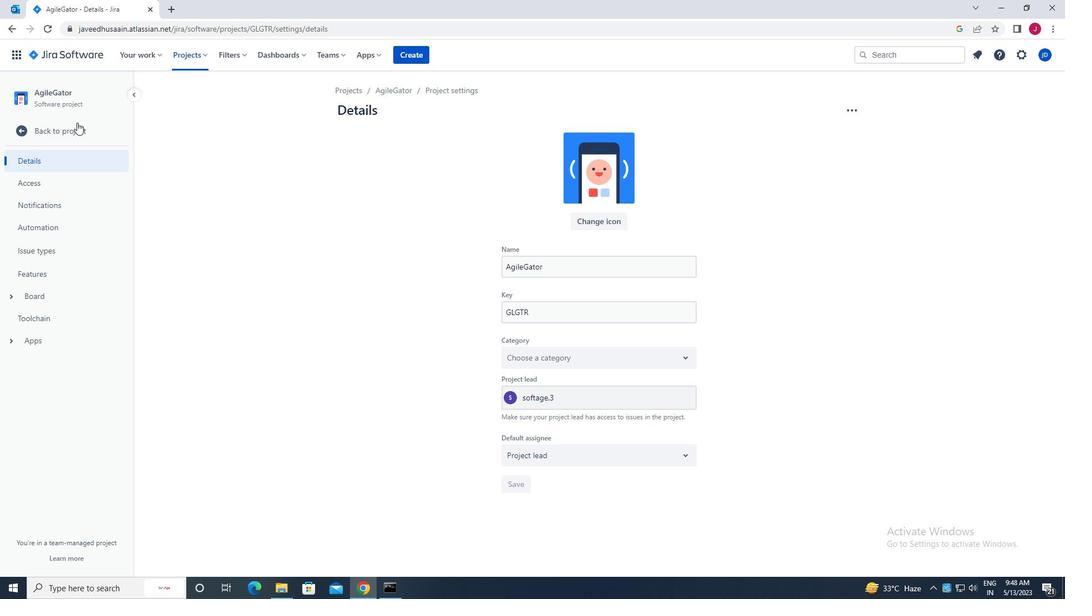 
Action: Mouse pressed left at (78, 128)
Screenshot: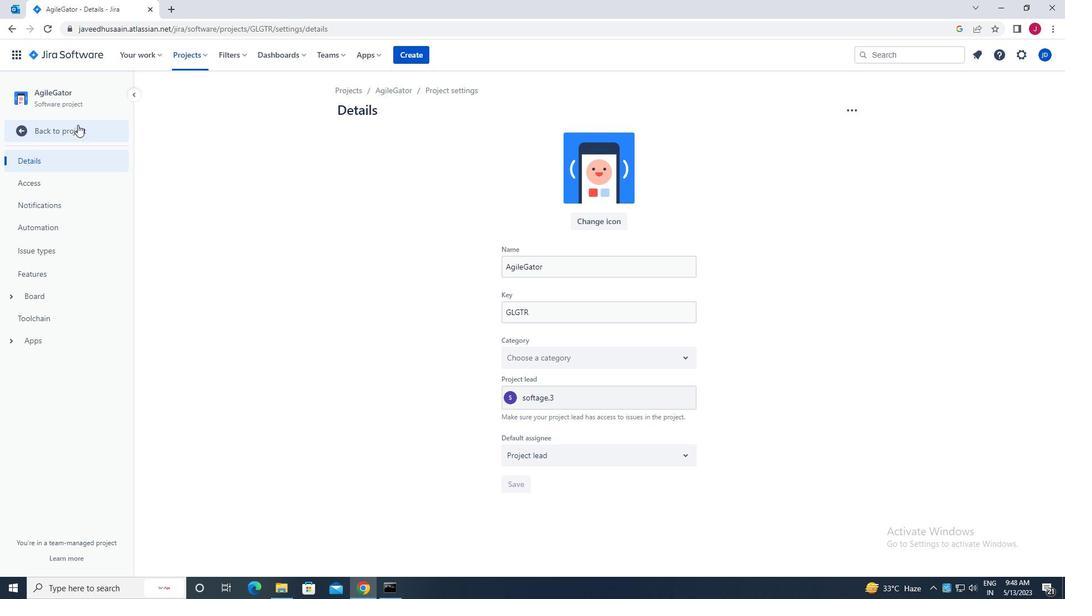 
Action: Mouse moved to (266, 150)
Screenshot: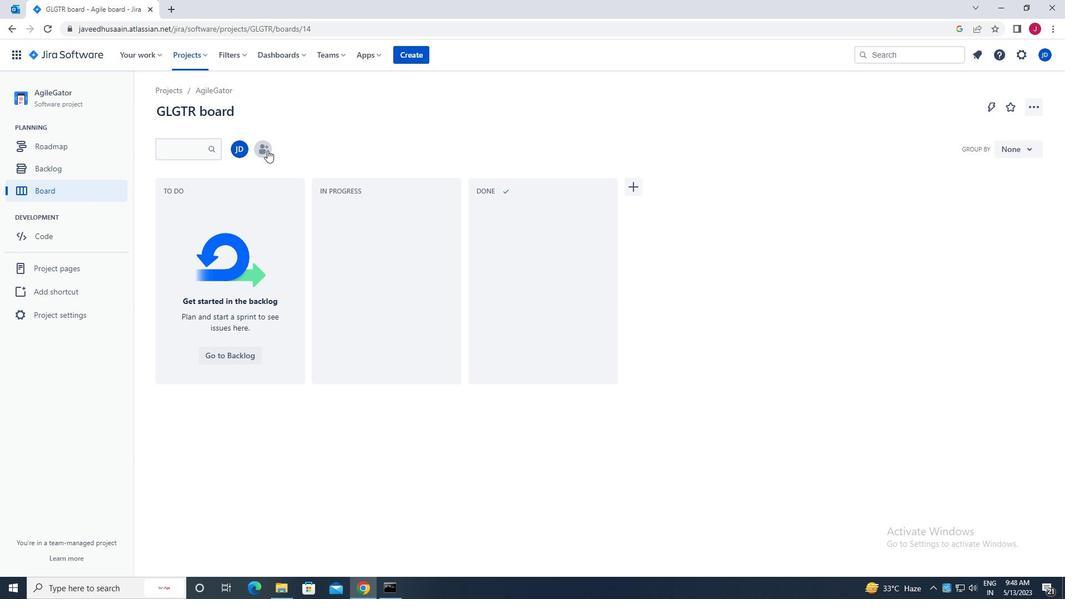 
Action: Mouse pressed left at (266, 150)
Screenshot: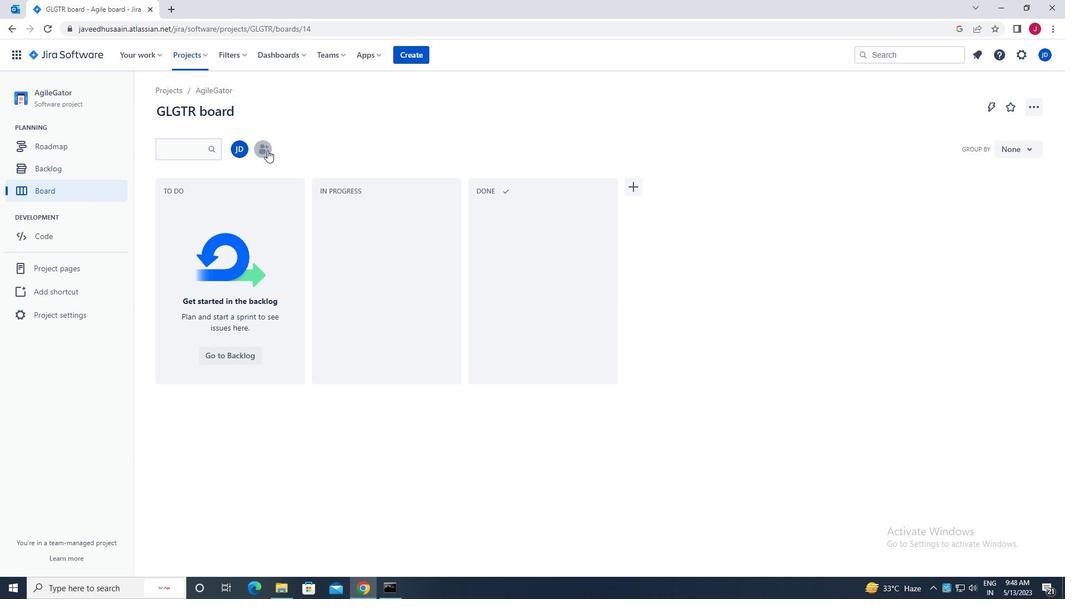 
Action: Mouse moved to (474, 137)
Screenshot: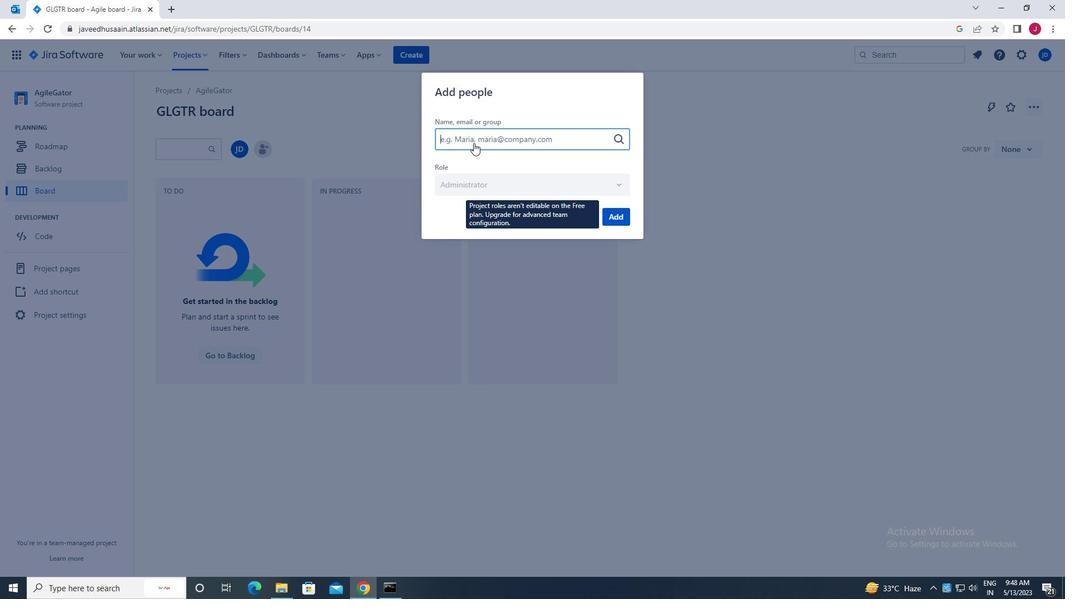 
Action: Mouse pressed left at (474, 137)
Screenshot: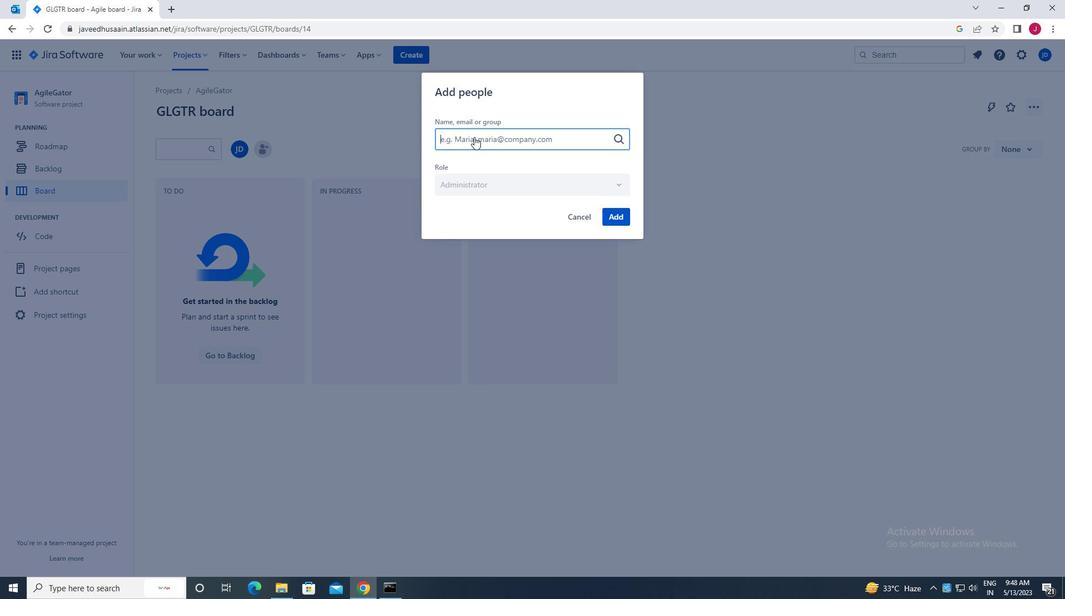 
Action: Mouse moved to (474, 137)
Screenshot: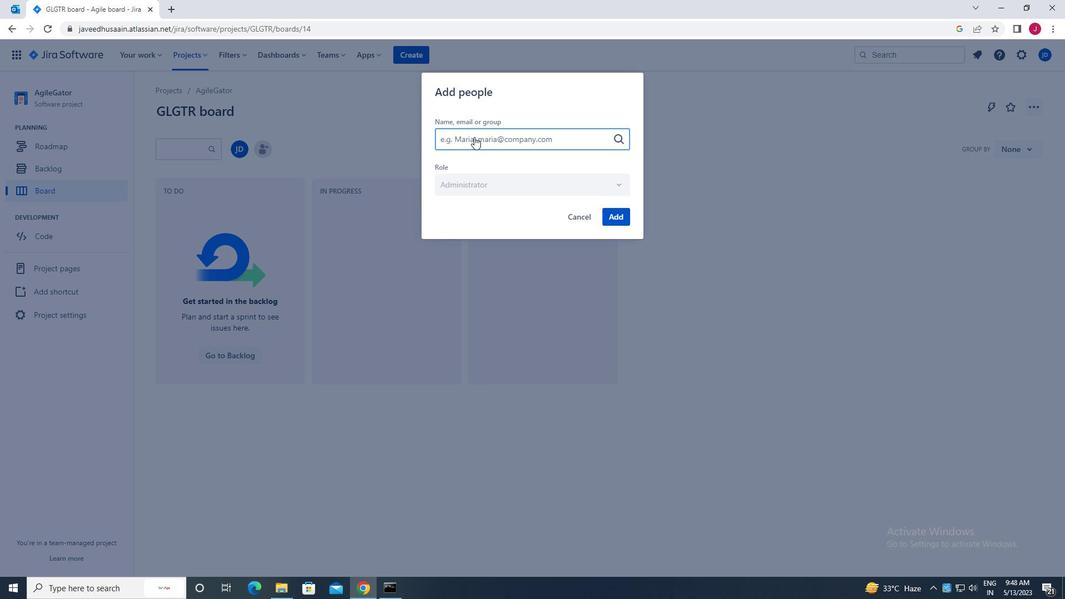 
Action: Key pressed <Key.caps_lock>S<Key.caps_lock>OFTAGE.4<Key.shift>@SOFTAGE.NET
Screenshot: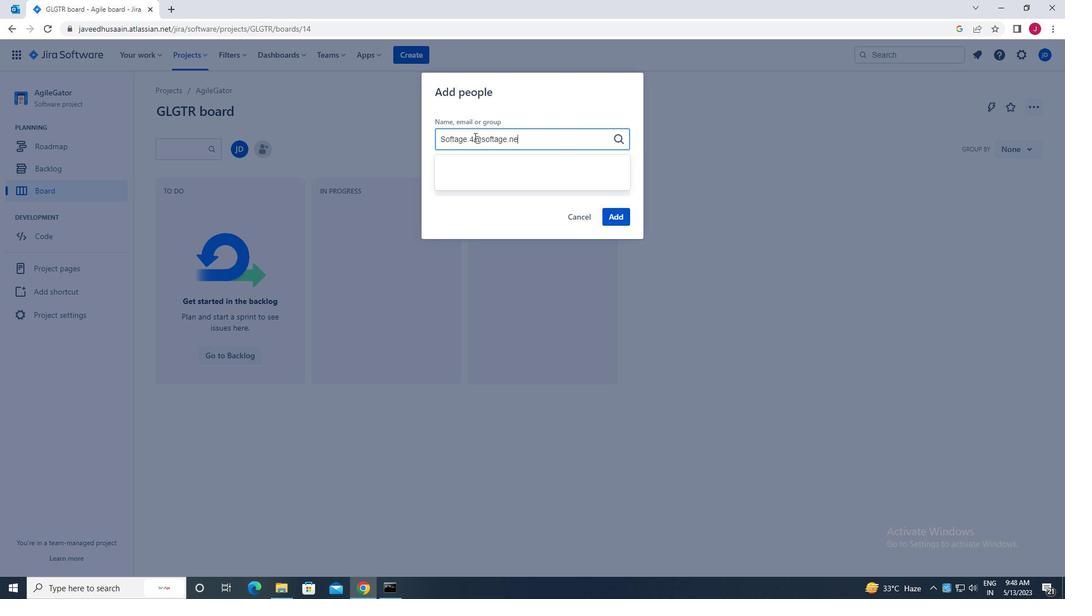 
Action: Mouse moved to (497, 194)
Screenshot: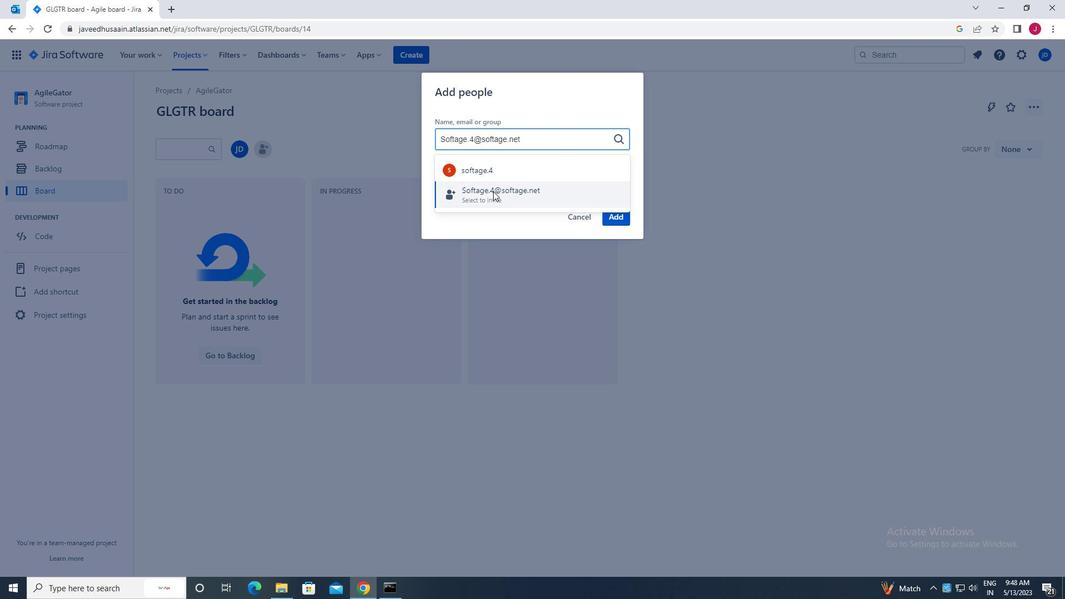 
Action: Mouse pressed left at (497, 194)
Screenshot: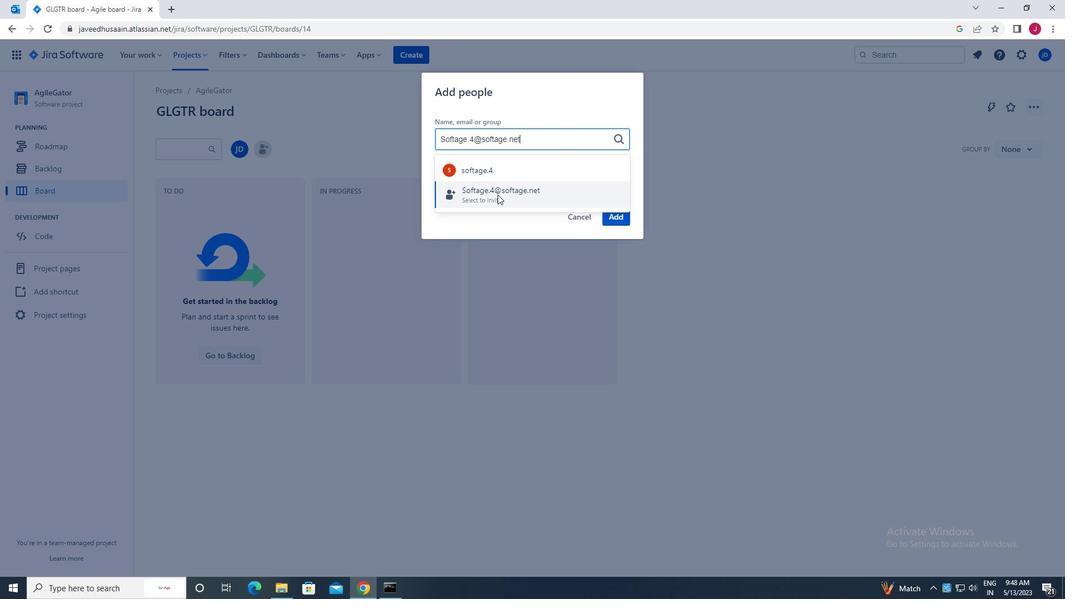 
Action: Mouse moved to (619, 215)
Screenshot: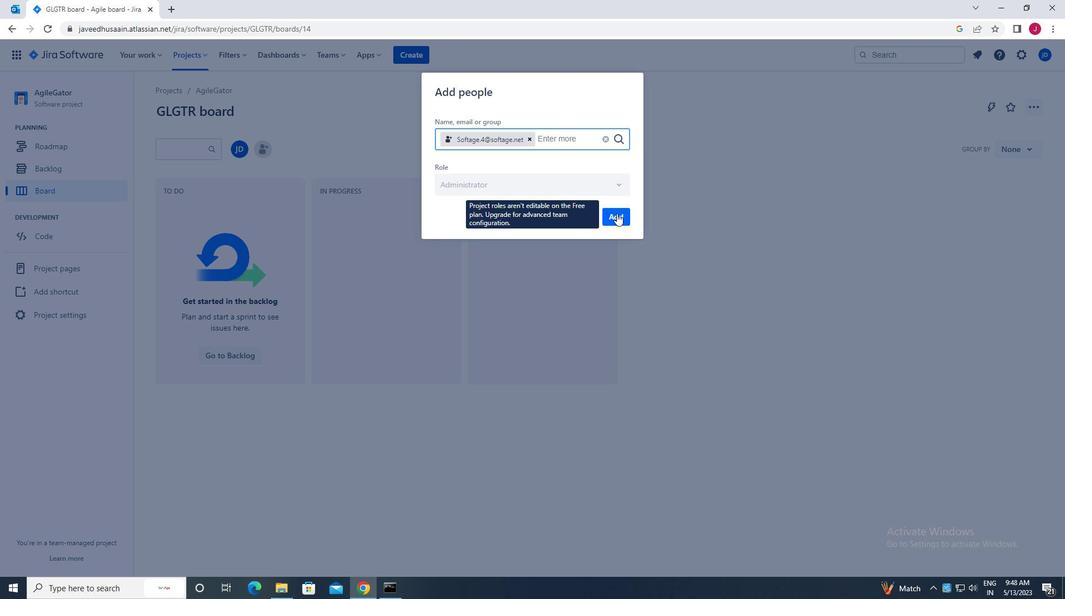 
Action: Mouse pressed left at (619, 215)
Screenshot: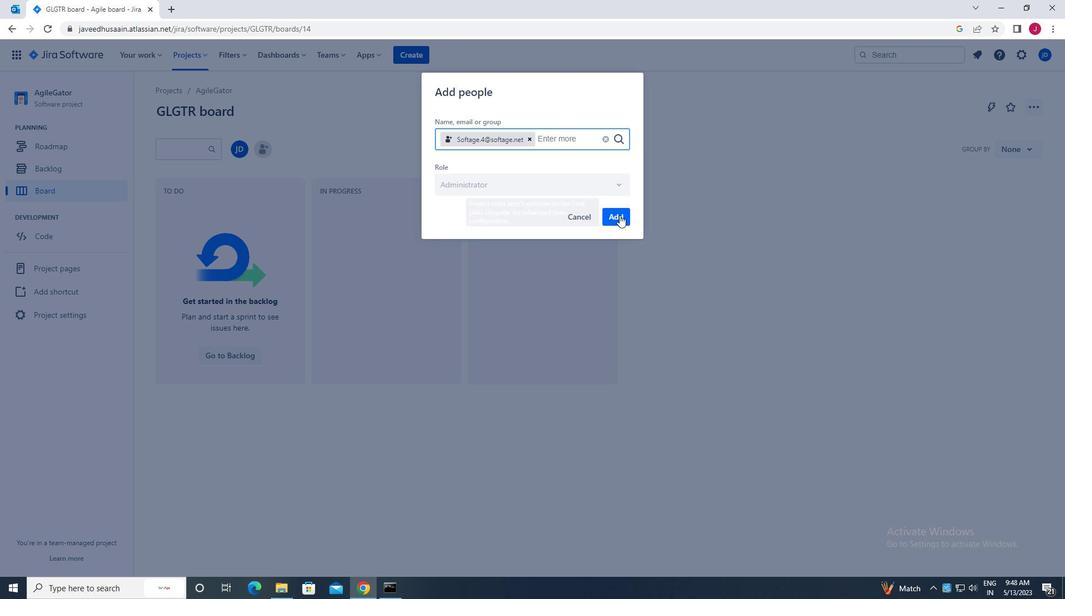 
Action: Mouse moved to (606, 205)
Screenshot: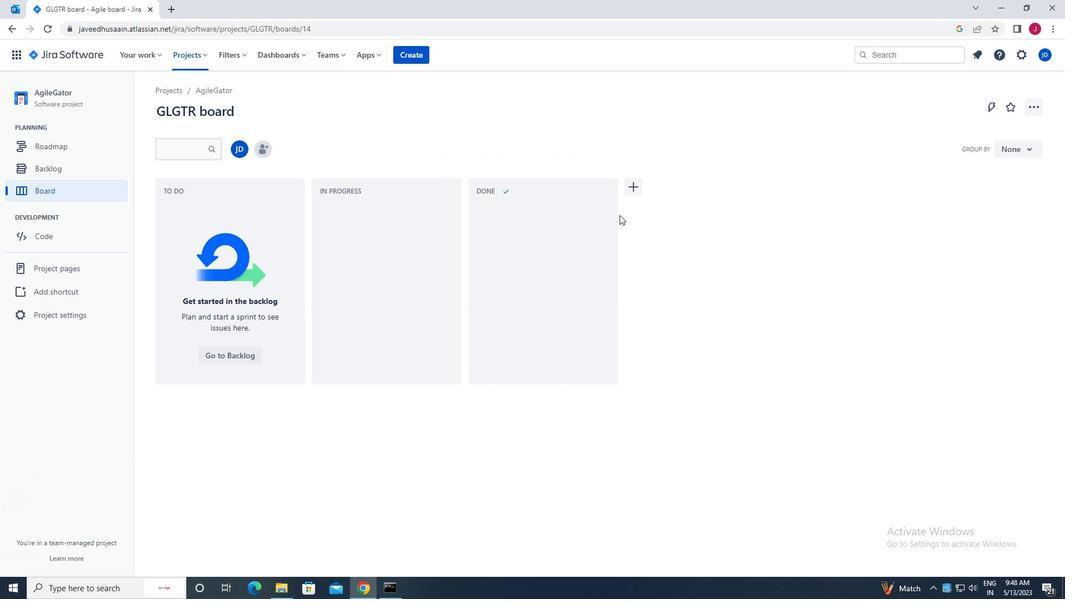 
